 Task: Find connections with filter location Phillaur with filter topic #lawyeringwith filter profile language English with filter current company Fanatics, Inc. with filter school Maharashtra University of Health Sciences with filter industry Wind Electric Power Generation with filter service category Video Animation with filter keywords title Food Kitchen Worker
Action: Mouse moved to (483, 67)
Screenshot: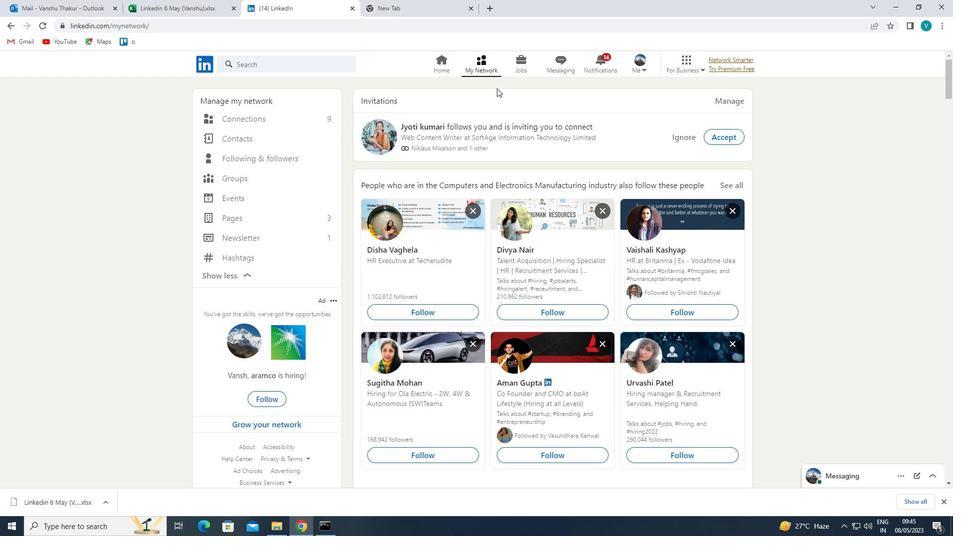 
Action: Mouse pressed left at (483, 67)
Screenshot: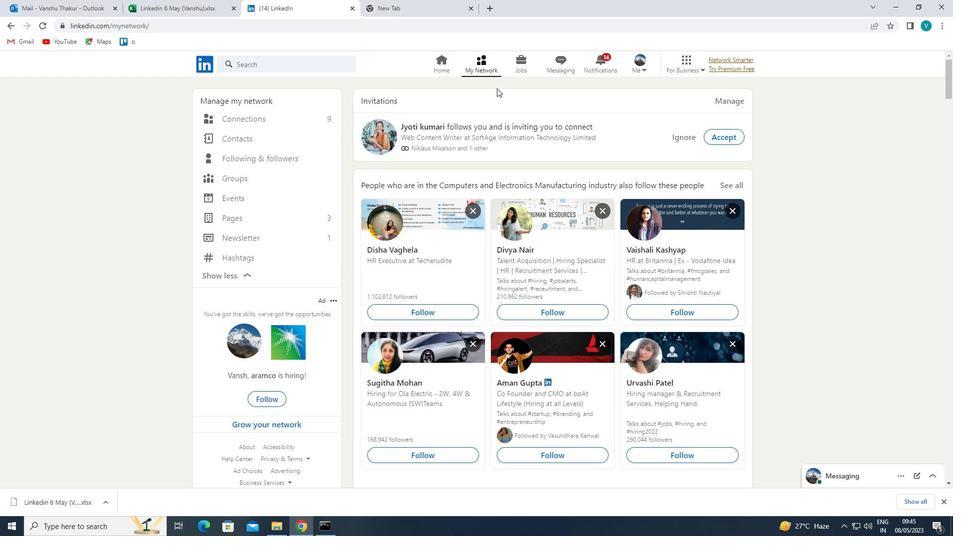 
Action: Mouse moved to (294, 120)
Screenshot: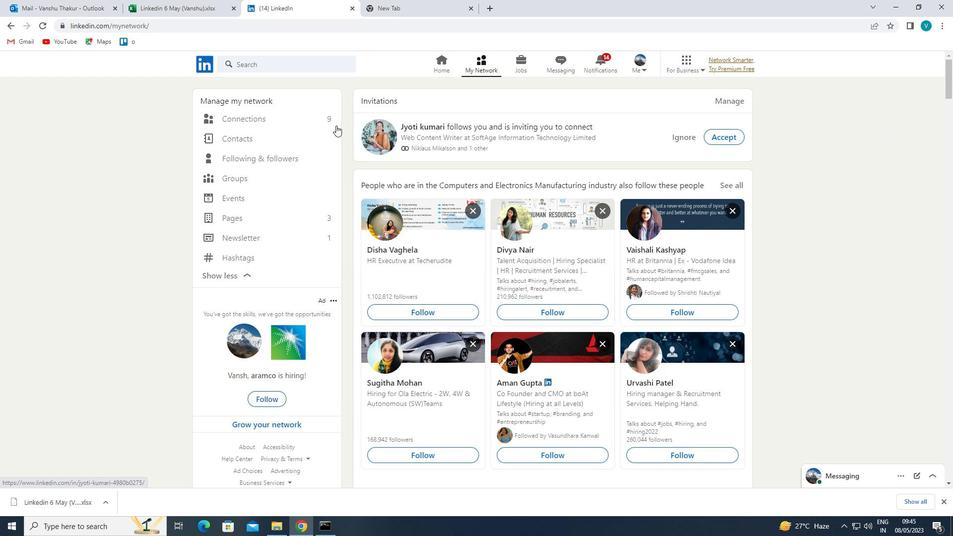 
Action: Mouse pressed left at (294, 120)
Screenshot: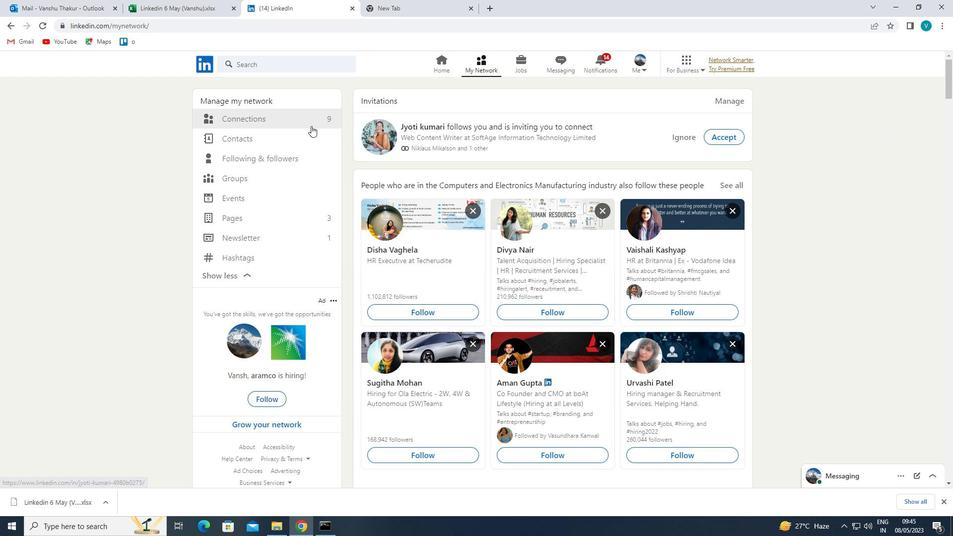 
Action: Mouse moved to (545, 120)
Screenshot: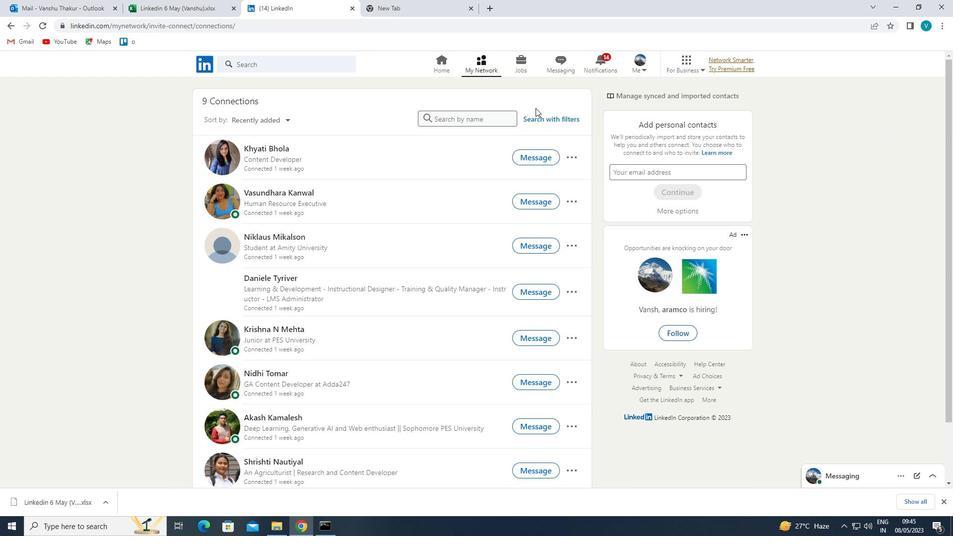 
Action: Mouse pressed left at (545, 120)
Screenshot: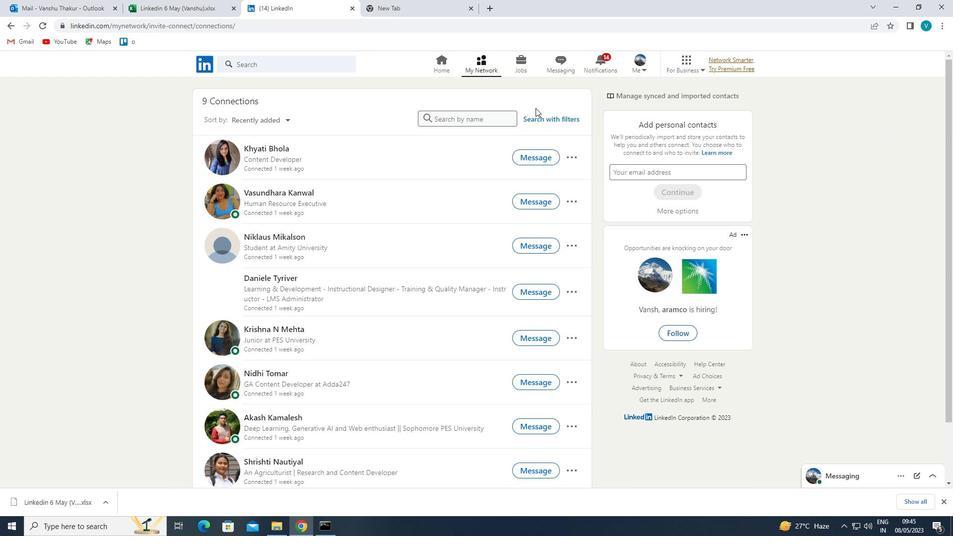 
Action: Mouse moved to (482, 91)
Screenshot: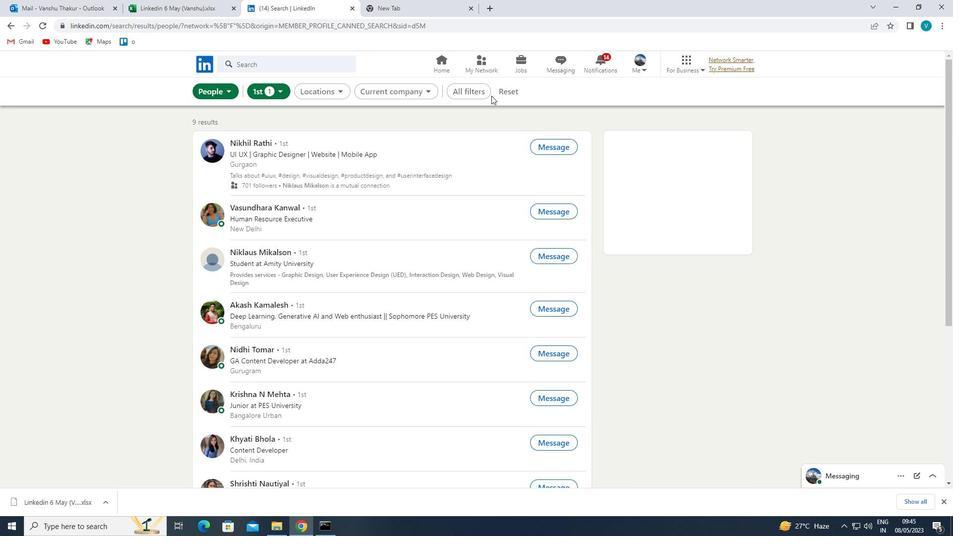 
Action: Mouse pressed left at (482, 91)
Screenshot: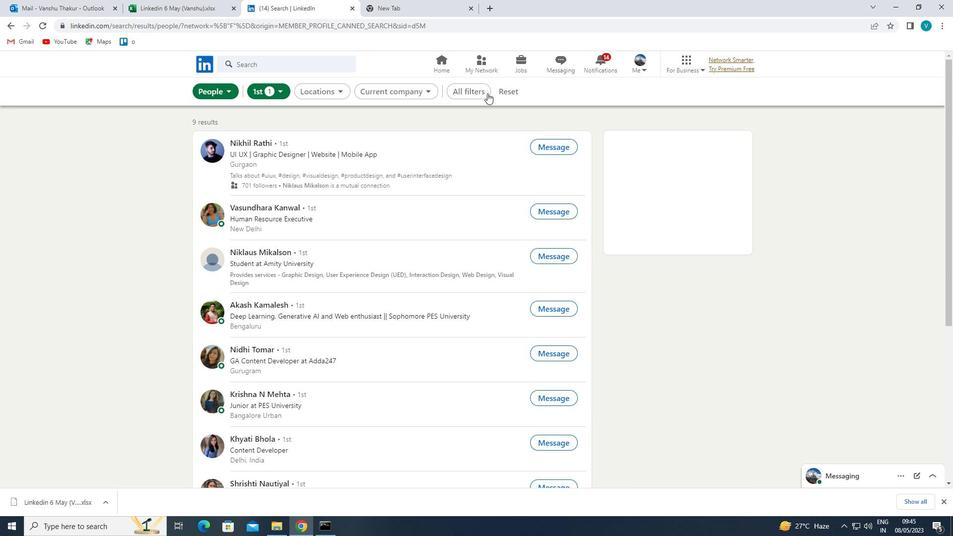 
Action: Mouse moved to (808, 198)
Screenshot: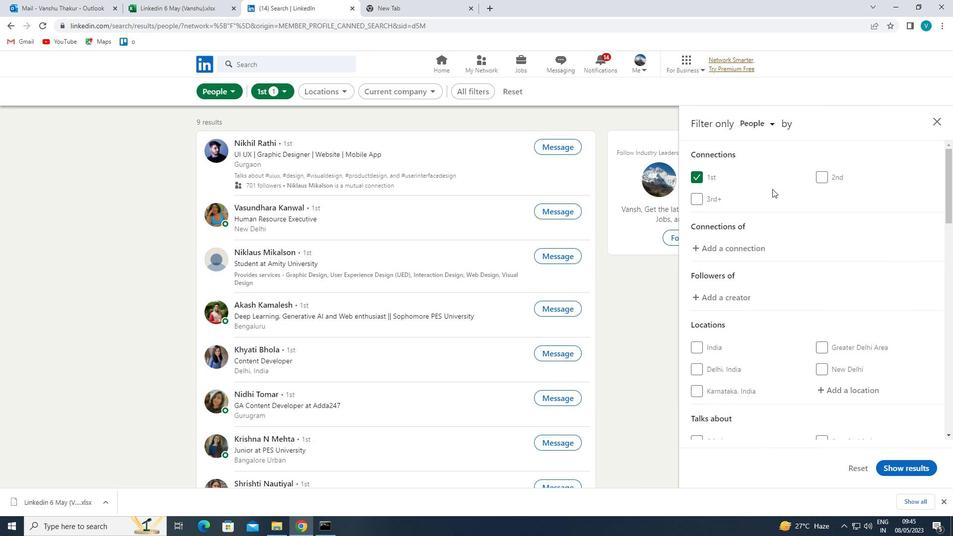 
Action: Mouse scrolled (808, 197) with delta (0, 0)
Screenshot: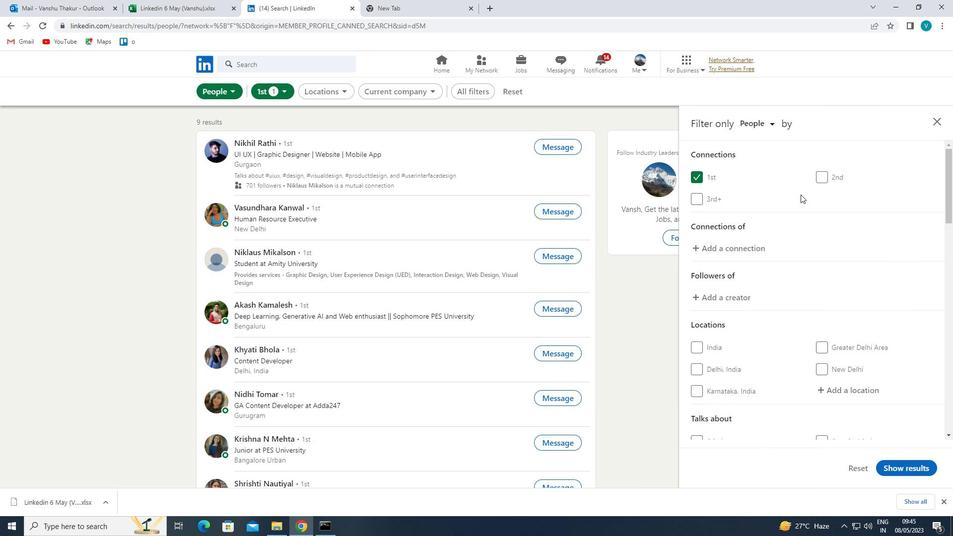 
Action: Mouse moved to (809, 198)
Screenshot: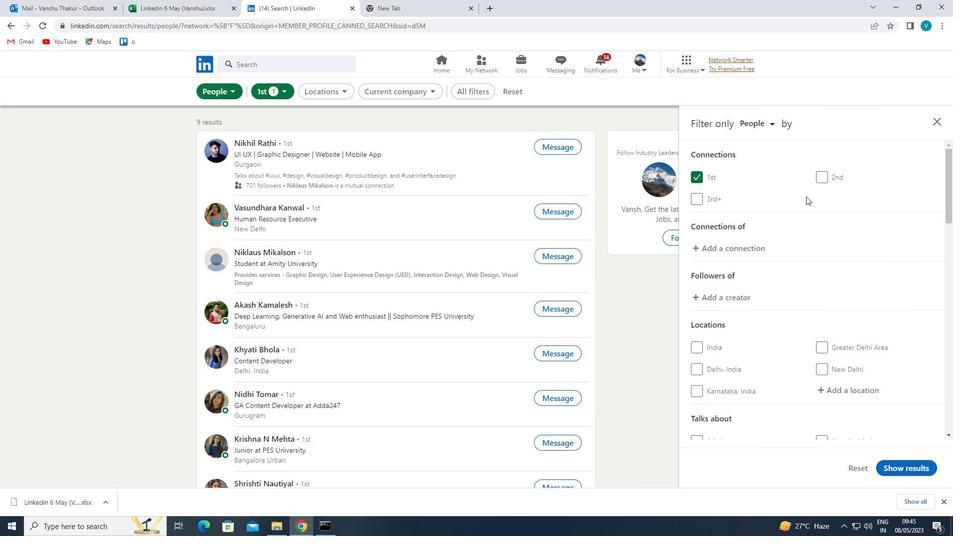 
Action: Mouse scrolled (809, 198) with delta (0, 0)
Screenshot: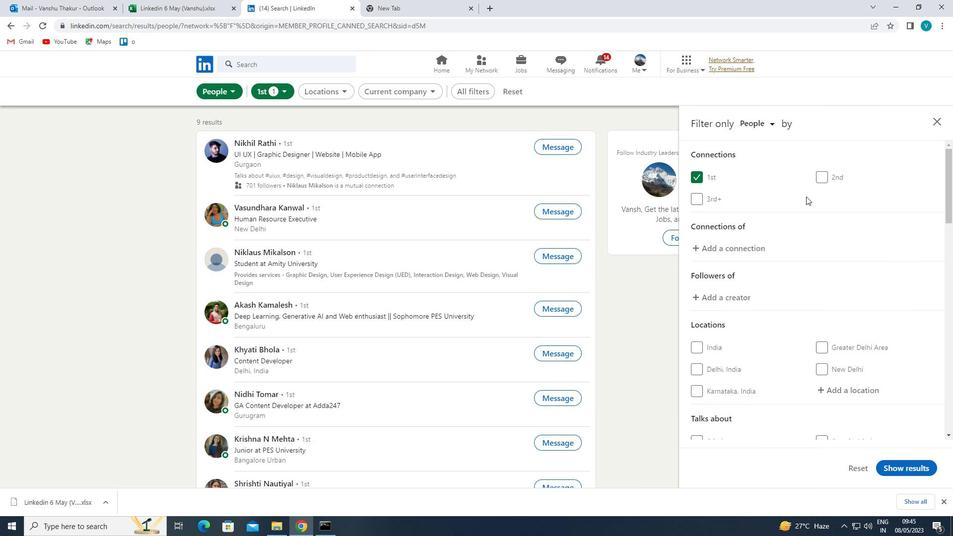 
Action: Mouse moved to (859, 284)
Screenshot: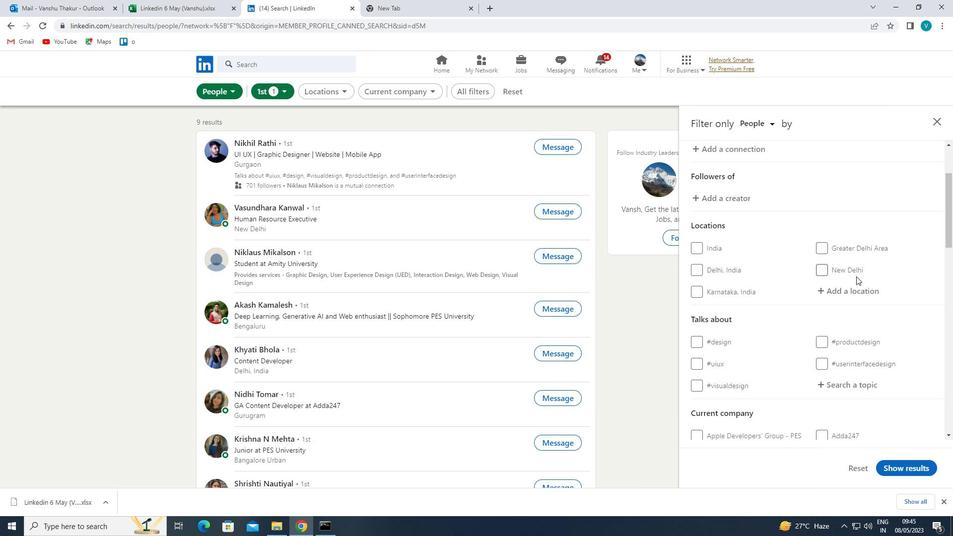 
Action: Mouse pressed left at (859, 284)
Screenshot: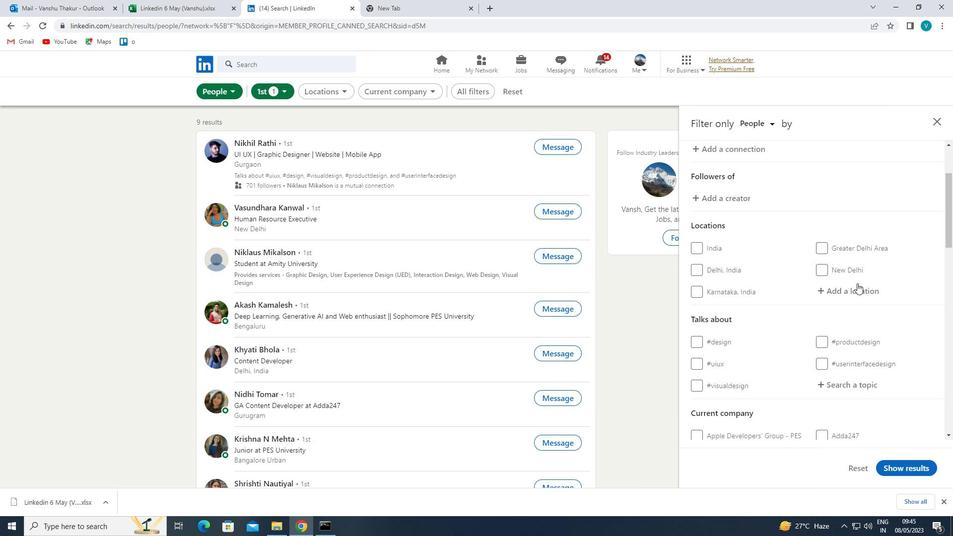 
Action: Mouse moved to (703, 307)
Screenshot: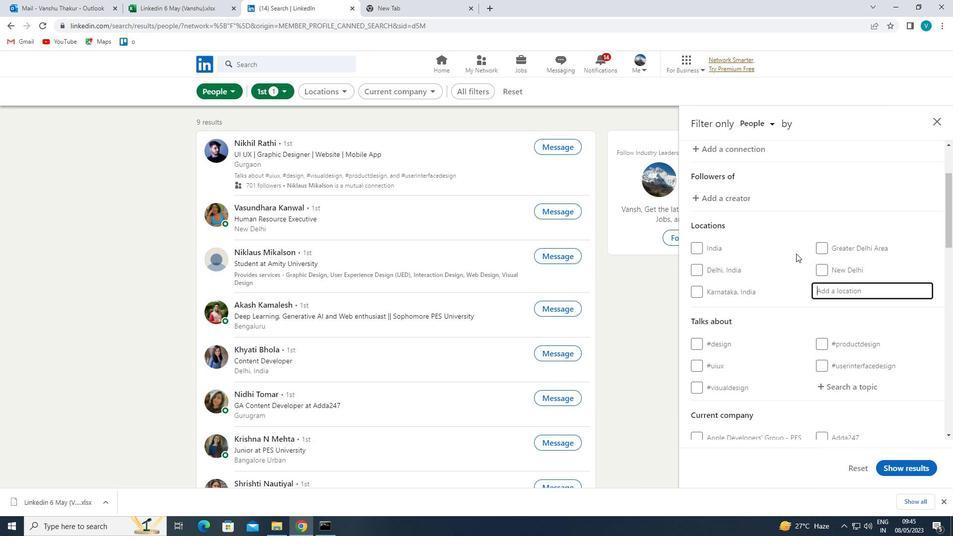 
Action: Key pressed <Key.shift>PHILLAUR
Screenshot: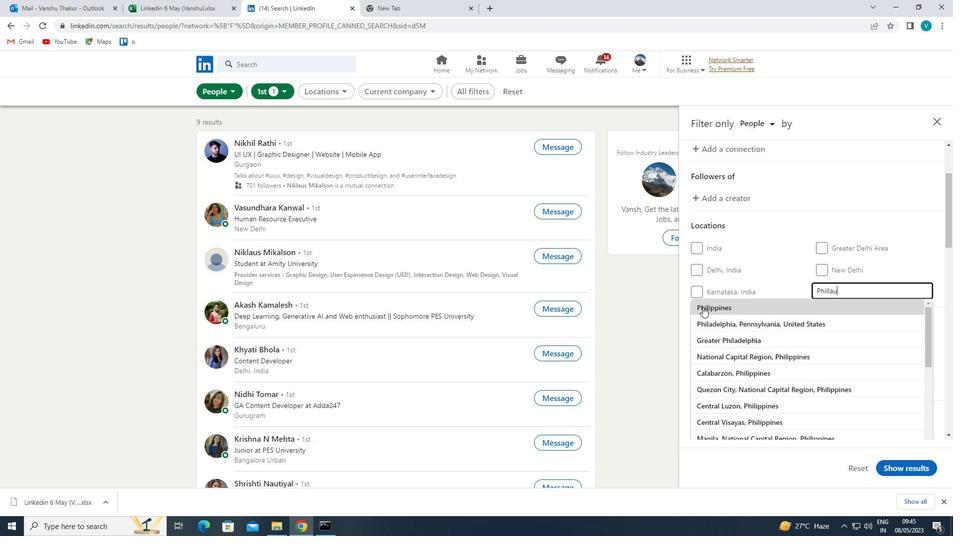 
Action: Mouse moved to (703, 309)
Screenshot: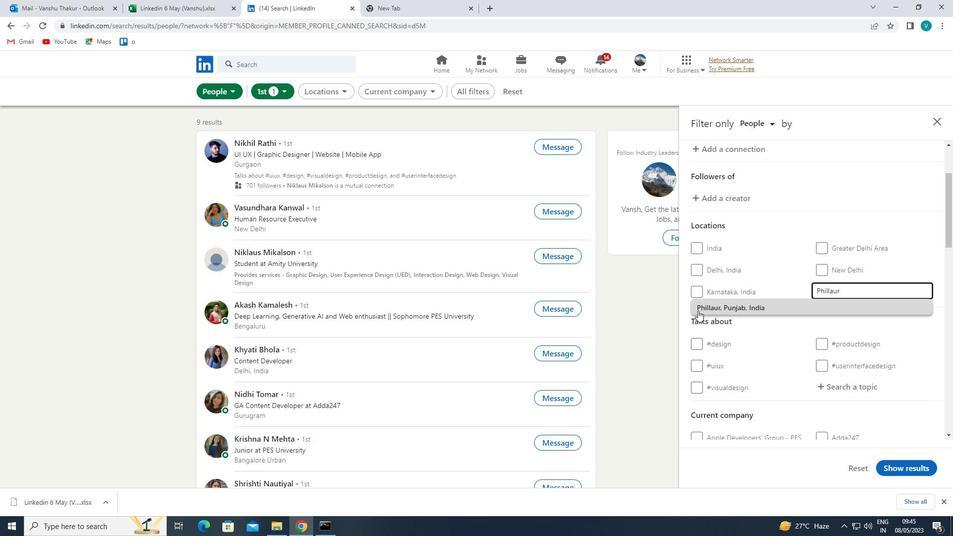 
Action: Mouse pressed left at (703, 309)
Screenshot: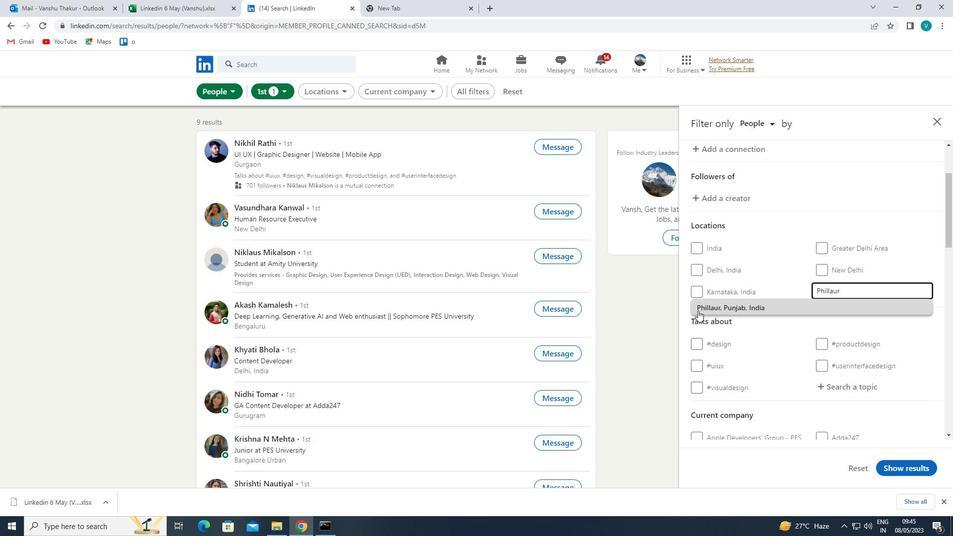 
Action: Mouse moved to (785, 358)
Screenshot: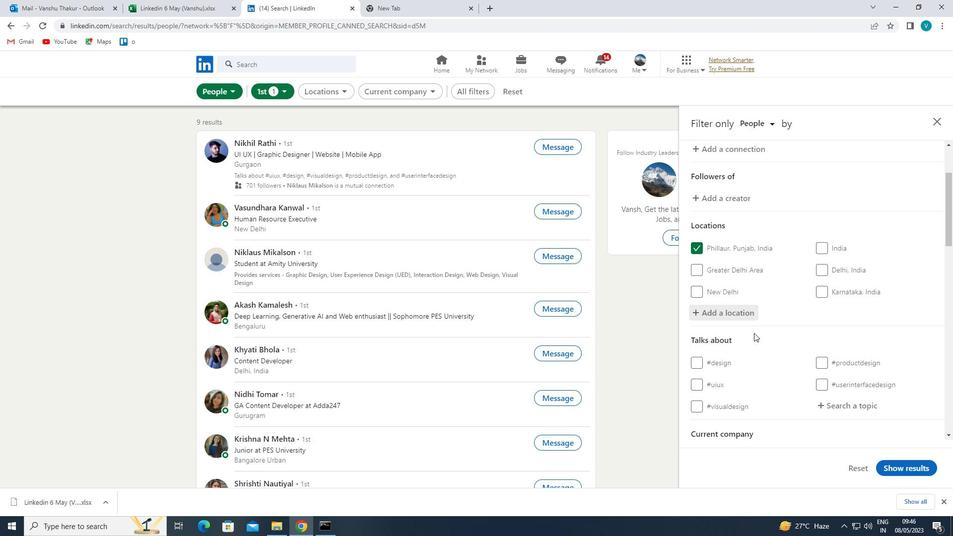 
Action: Mouse scrolled (785, 358) with delta (0, 0)
Screenshot: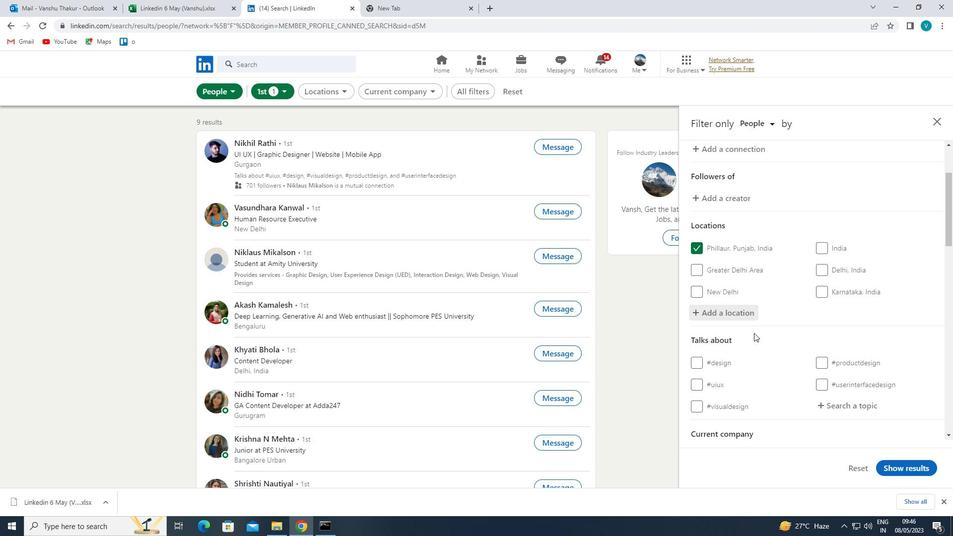 
Action: Mouse moved to (845, 346)
Screenshot: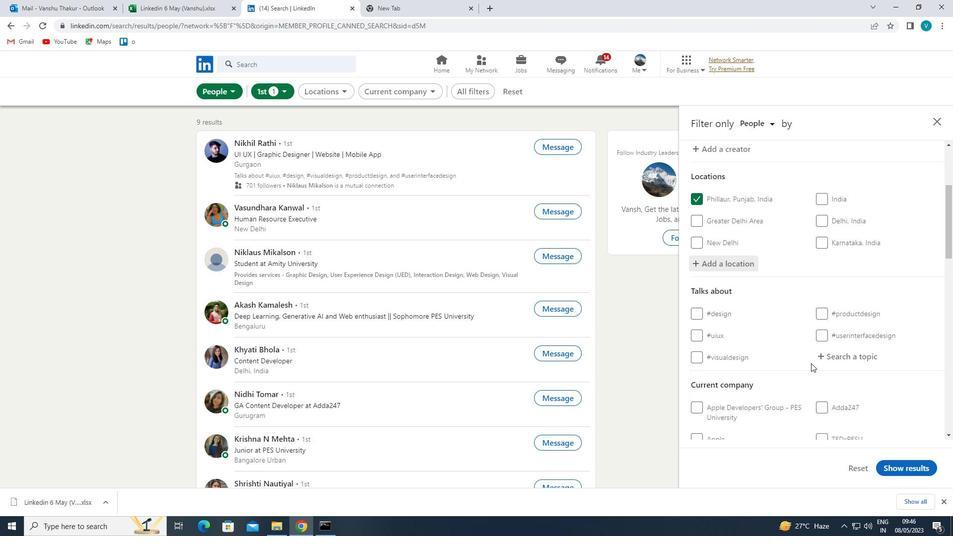 
Action: Mouse pressed left at (845, 346)
Screenshot: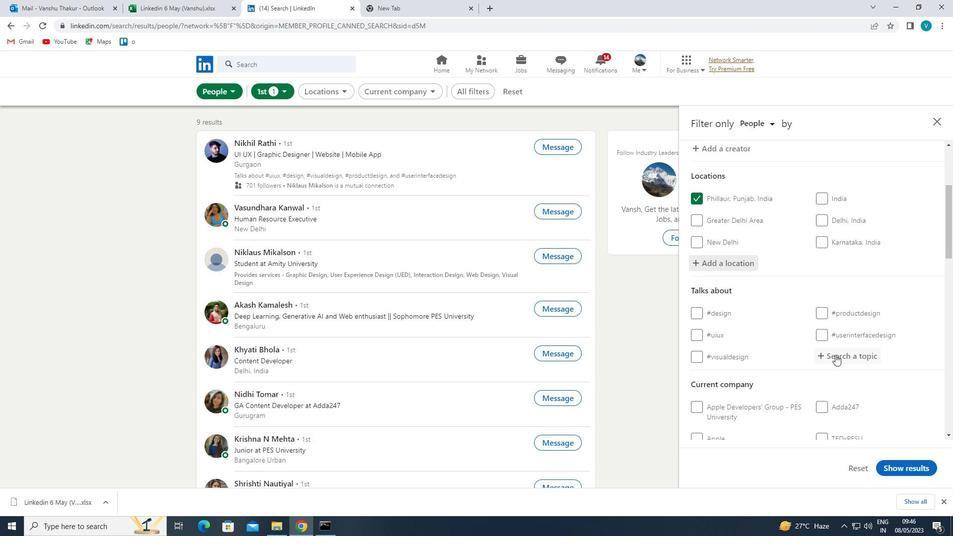 
Action: Mouse moved to (845, 350)
Screenshot: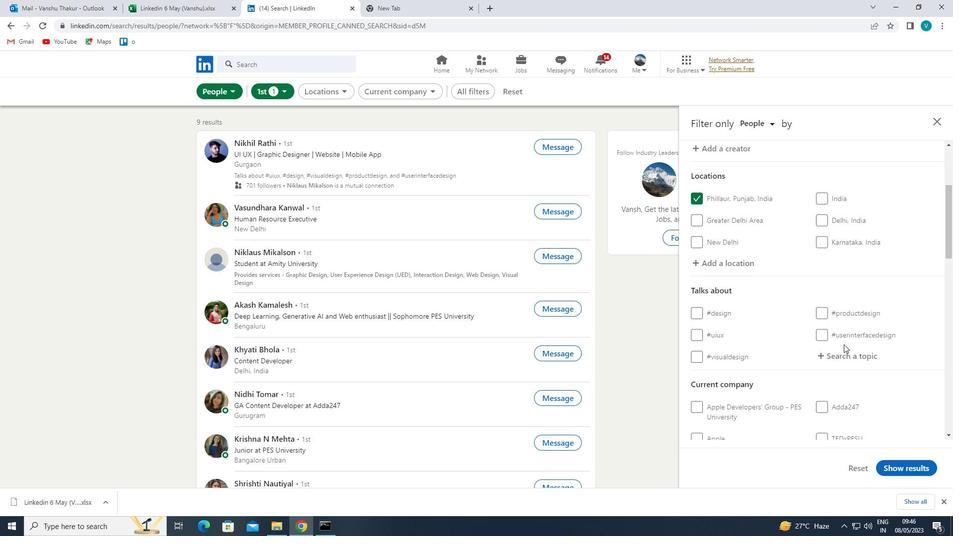 
Action: Mouse pressed left at (845, 350)
Screenshot: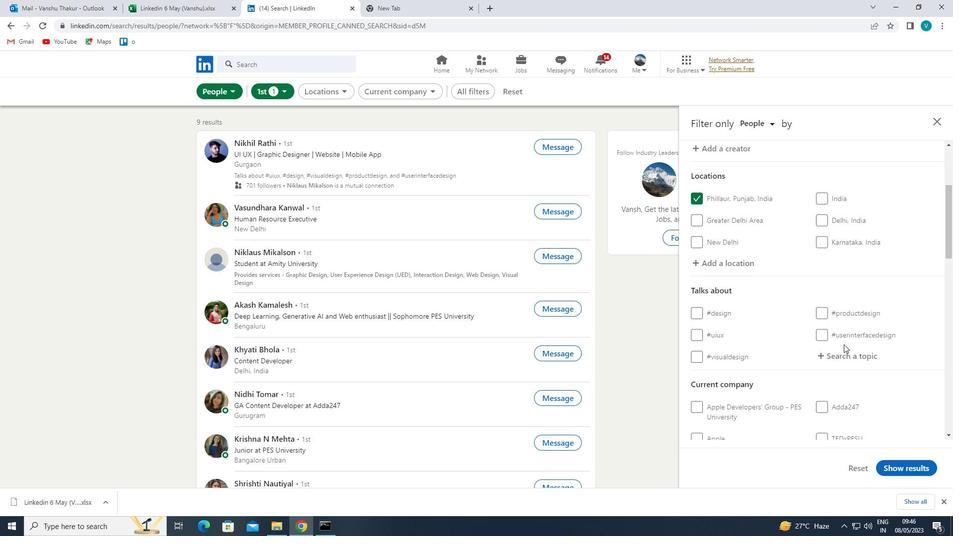 
Action: Mouse moved to (791, 323)
Screenshot: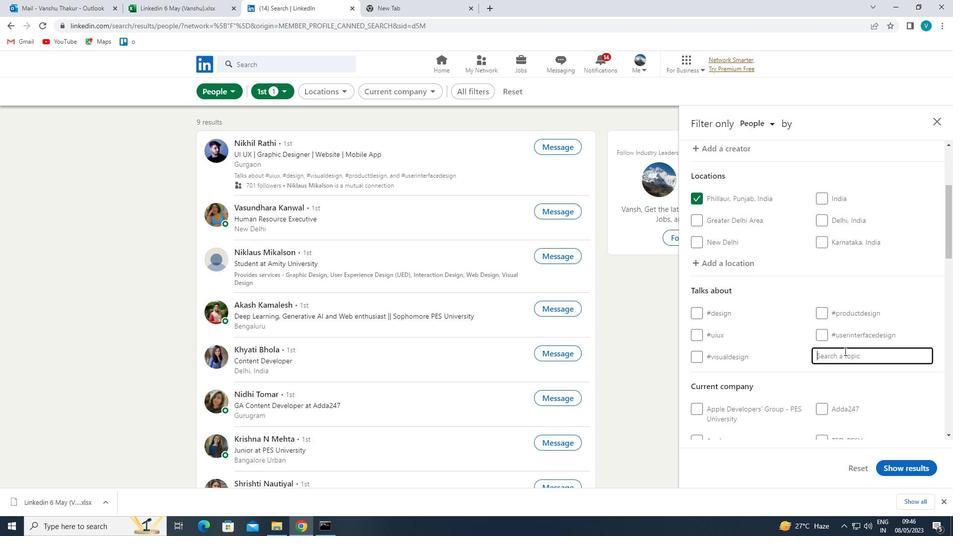
Action: Key pressed LAWYER
Screenshot: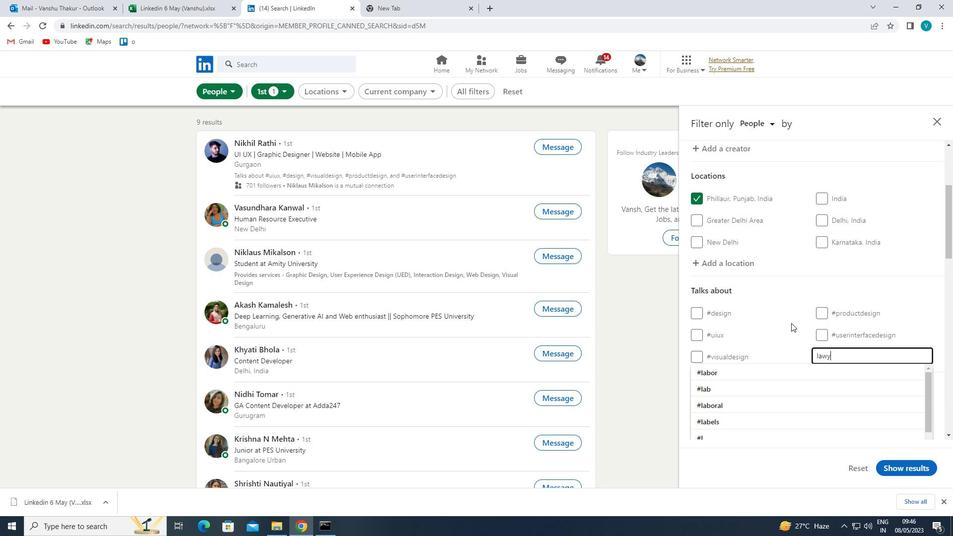 
Action: Mouse moved to (786, 323)
Screenshot: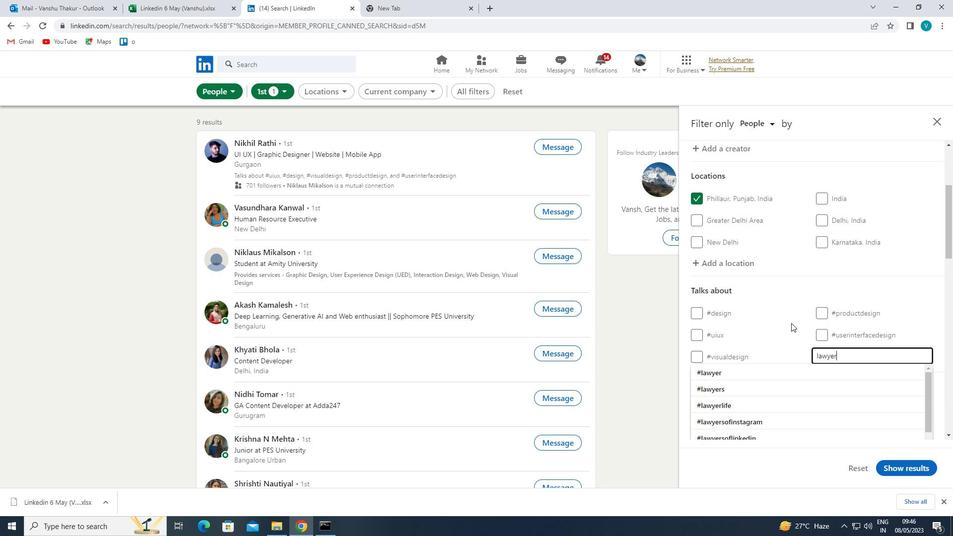 
Action: Key pressed ING
Screenshot: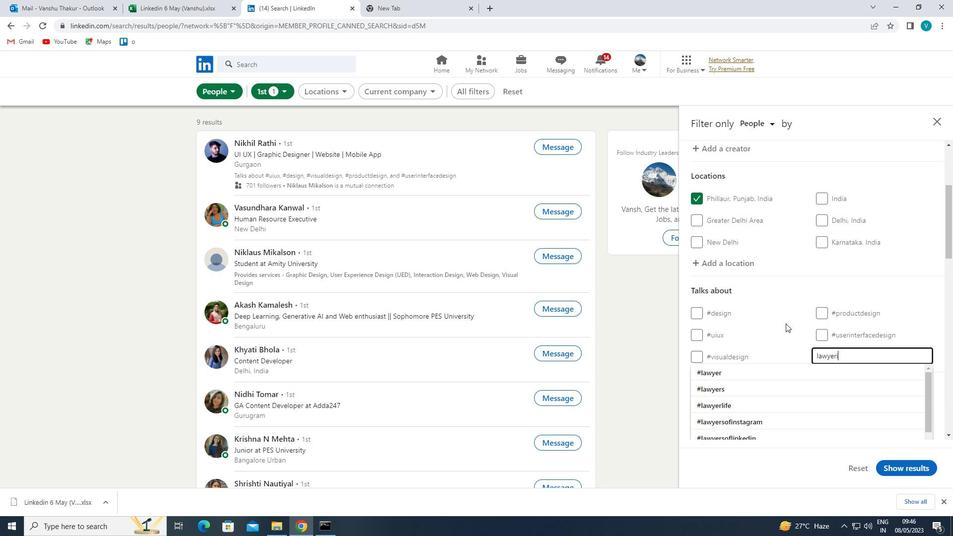 
Action: Mouse moved to (781, 368)
Screenshot: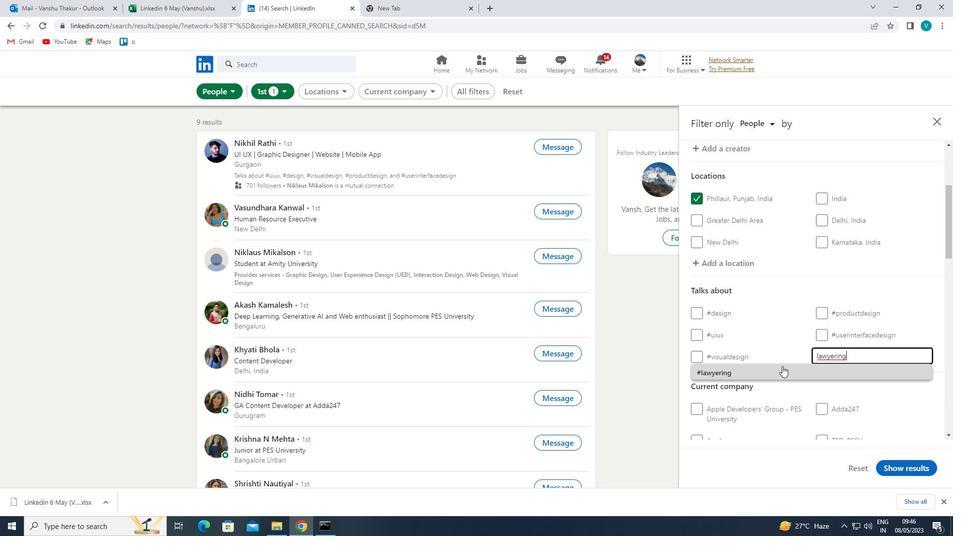 
Action: Mouse pressed left at (781, 368)
Screenshot: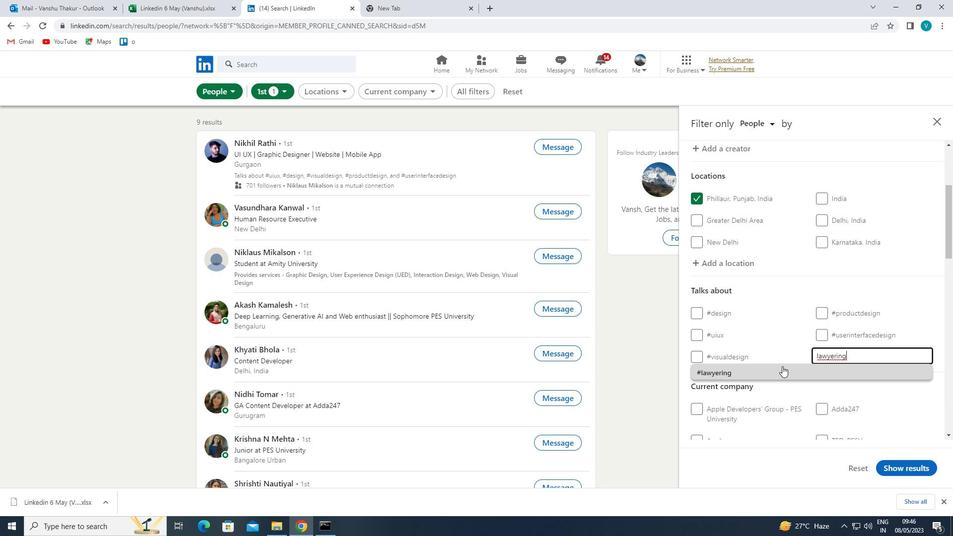 
Action: Mouse moved to (794, 374)
Screenshot: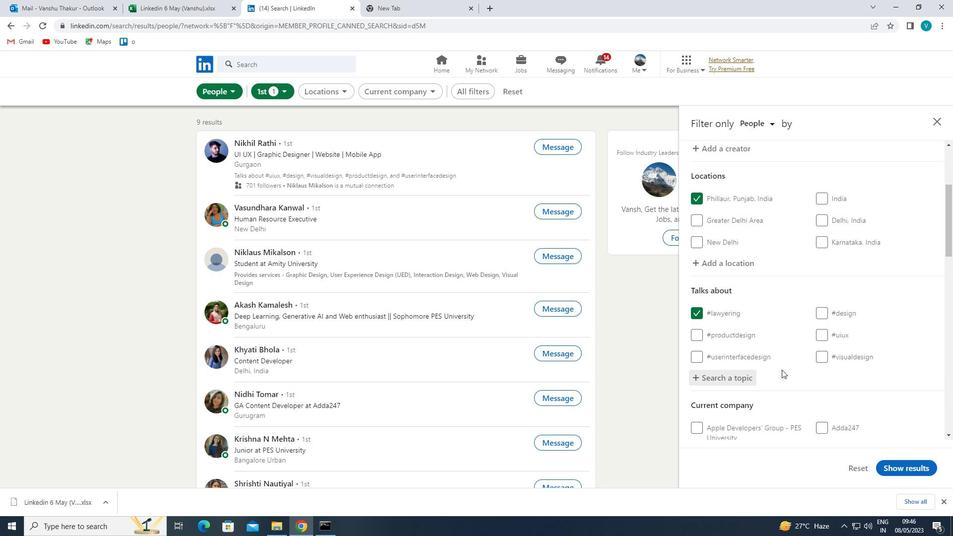 
Action: Mouse scrolled (794, 373) with delta (0, 0)
Screenshot: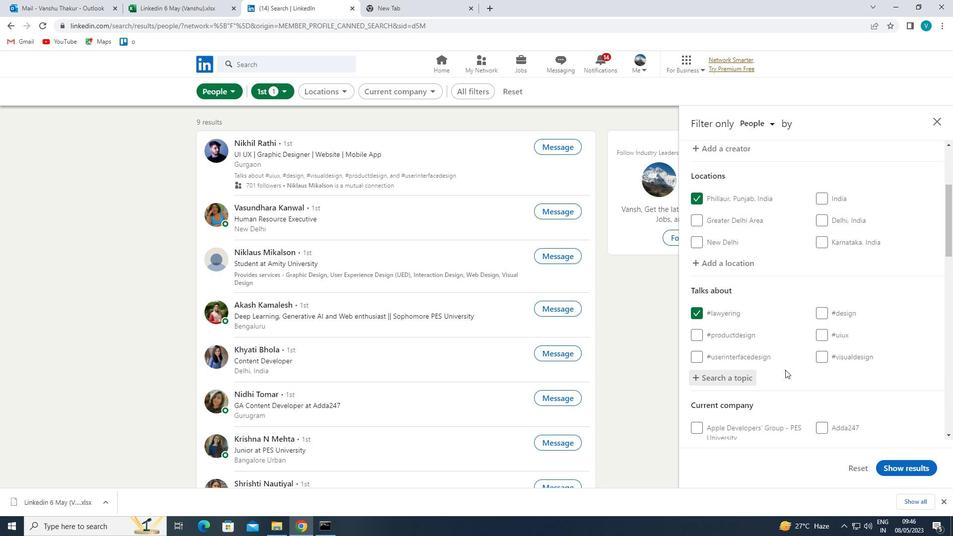 
Action: Mouse moved to (794, 375)
Screenshot: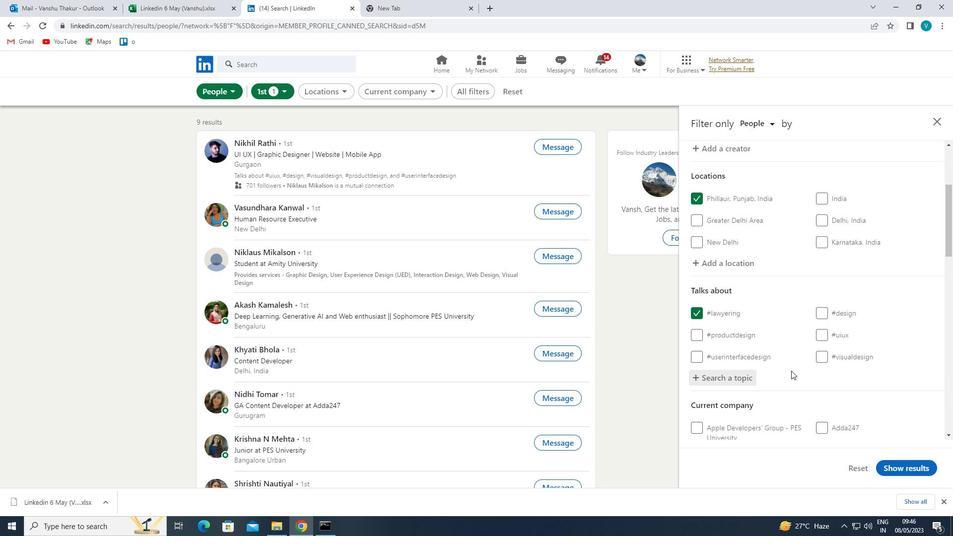 
Action: Mouse scrolled (794, 375) with delta (0, 0)
Screenshot: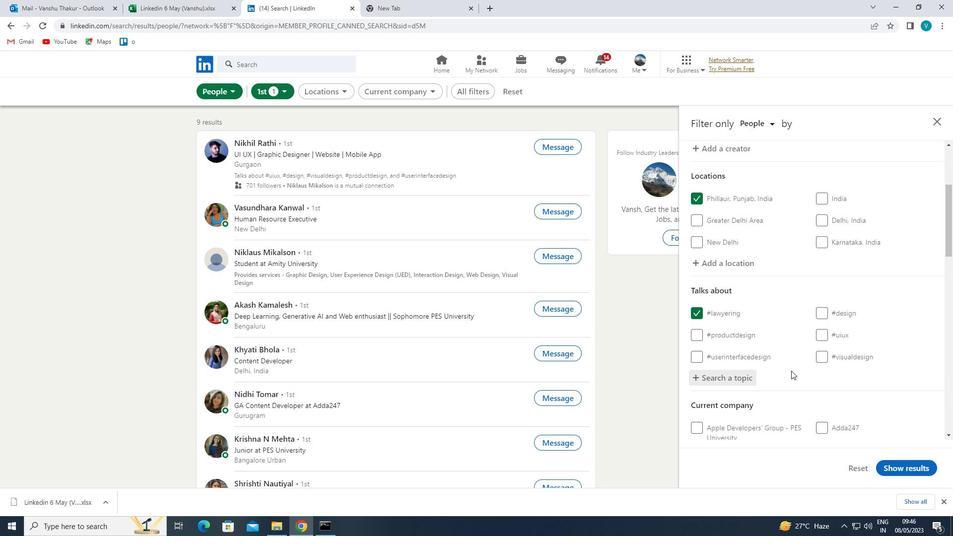 
Action: Mouse moved to (790, 376)
Screenshot: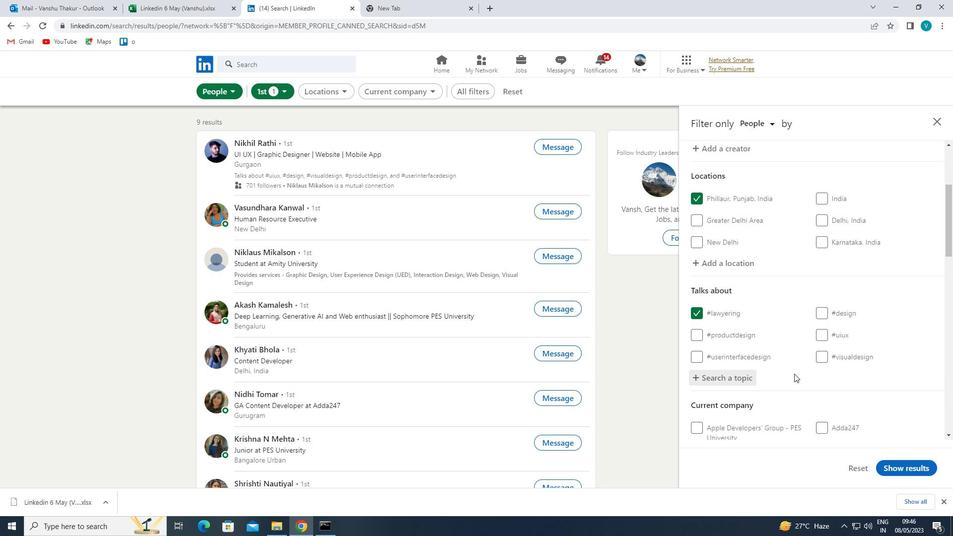 
Action: Mouse scrolled (790, 375) with delta (0, 0)
Screenshot: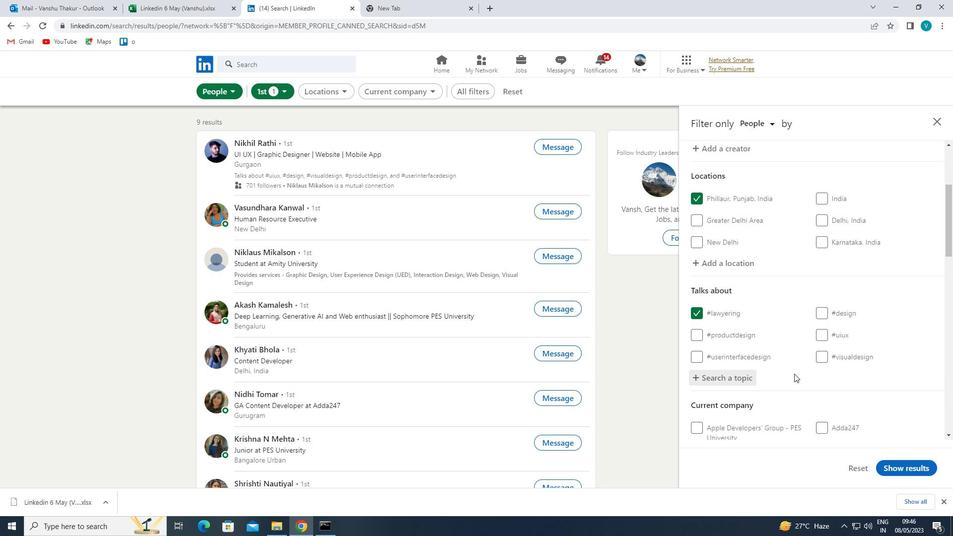 
Action: Mouse moved to (777, 377)
Screenshot: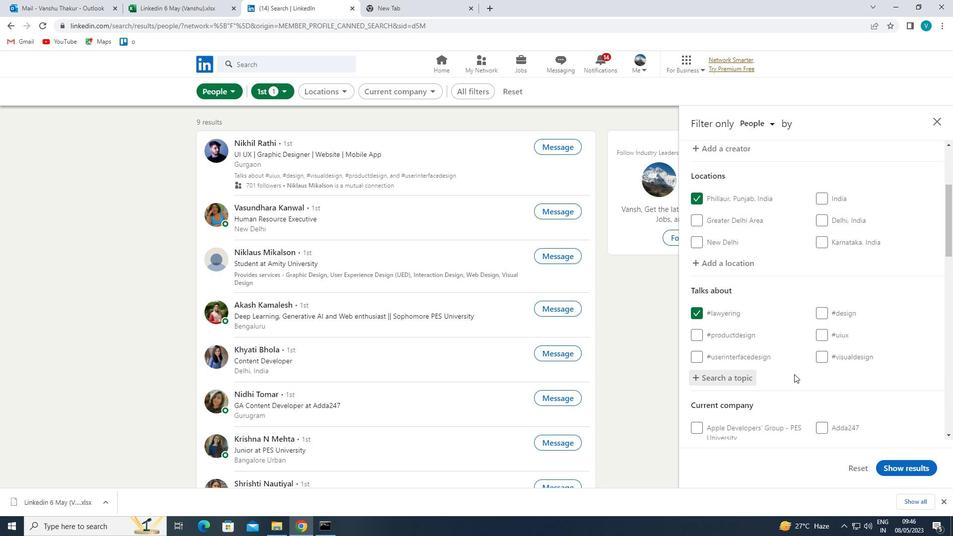 
Action: Mouse scrolled (777, 377) with delta (0, 0)
Screenshot: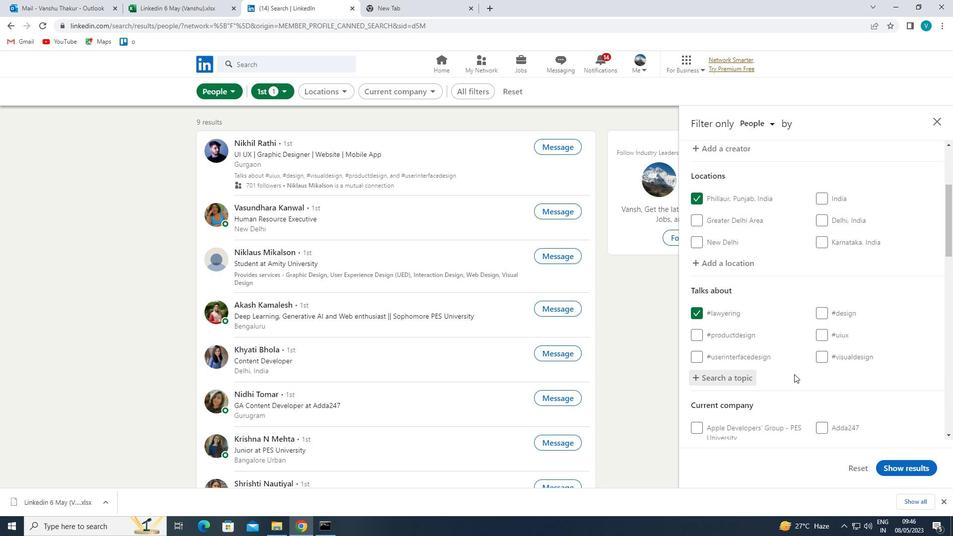 
Action: Mouse moved to (767, 378)
Screenshot: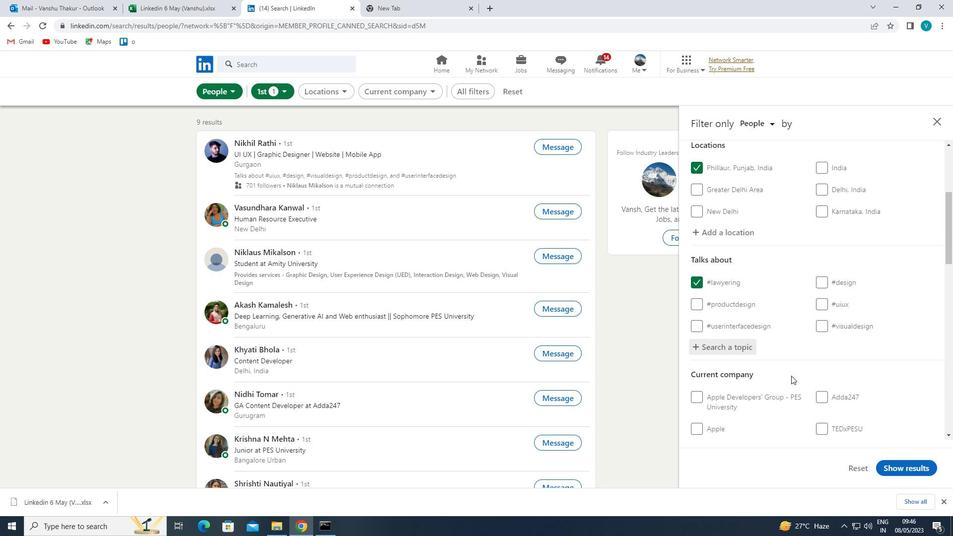 
Action: Mouse scrolled (767, 378) with delta (0, 0)
Screenshot: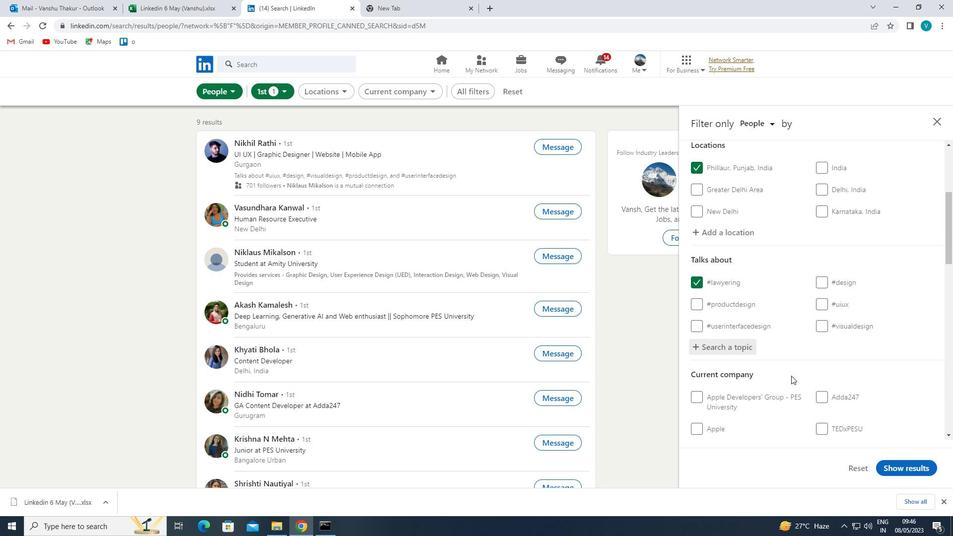 
Action: Mouse moved to (762, 378)
Screenshot: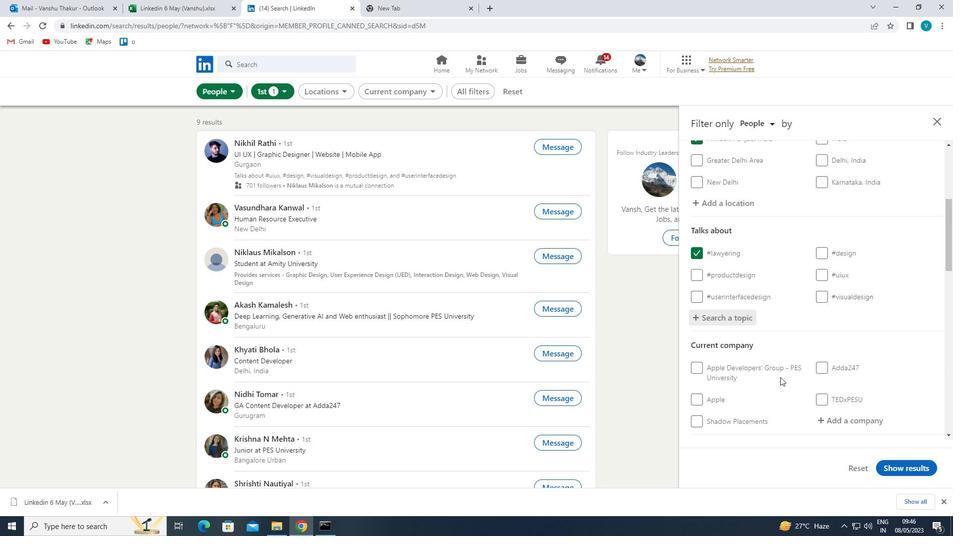 
Action: Mouse scrolled (762, 378) with delta (0, 0)
Screenshot: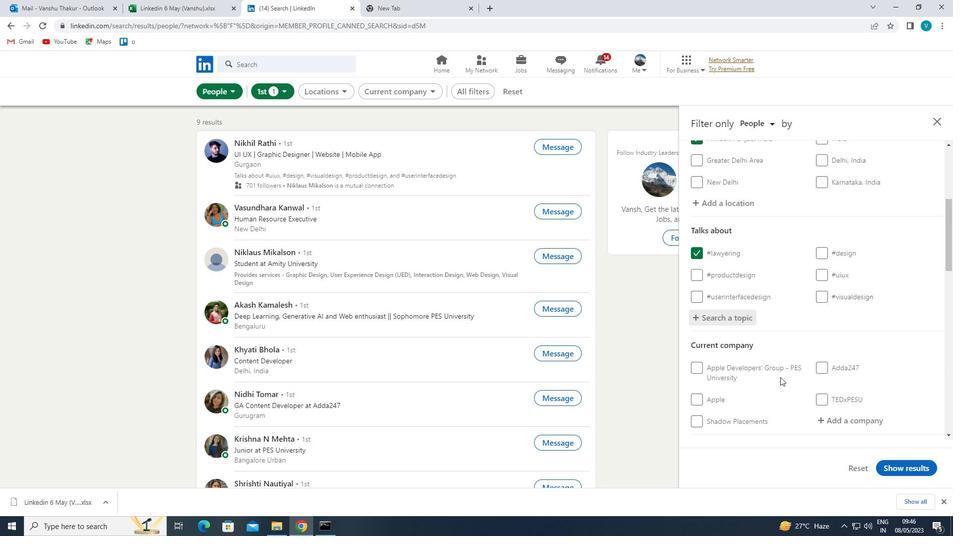 
Action: Mouse moved to (757, 376)
Screenshot: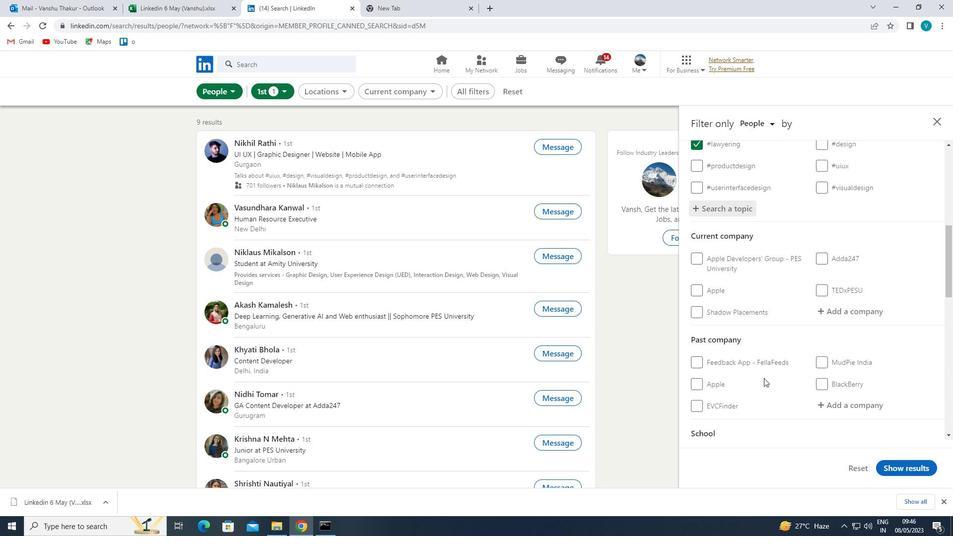 
Action: Mouse scrolled (757, 375) with delta (0, 0)
Screenshot: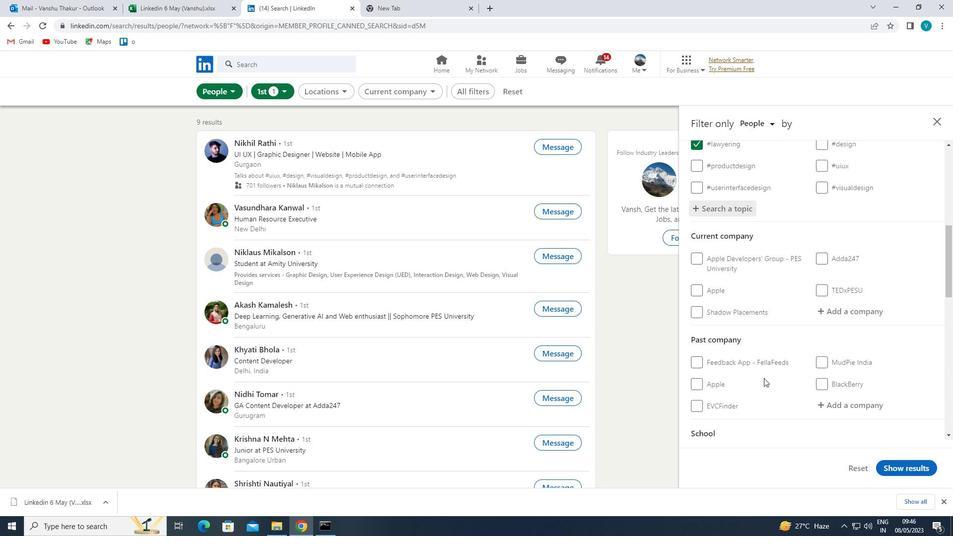 
Action: Mouse scrolled (757, 375) with delta (0, 0)
Screenshot: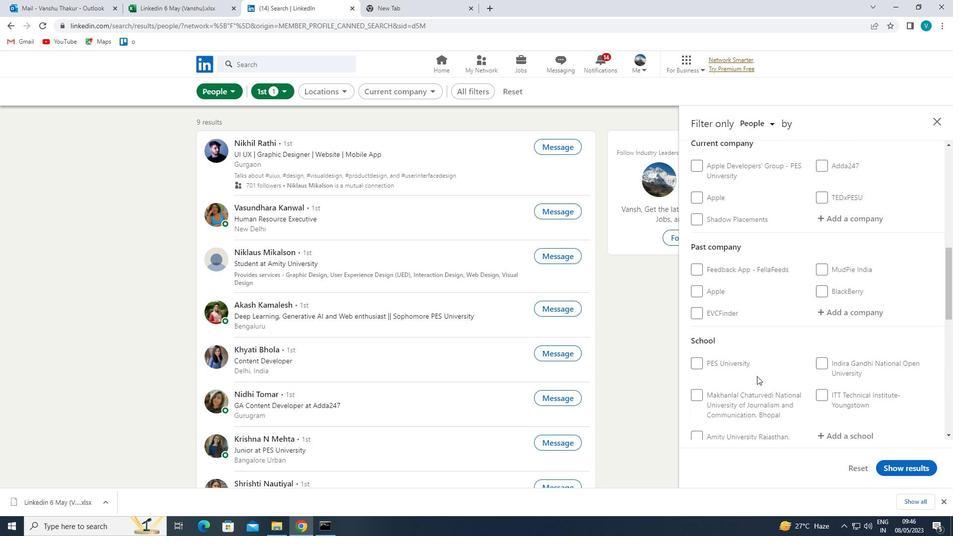 
Action: Mouse moved to (757, 376)
Screenshot: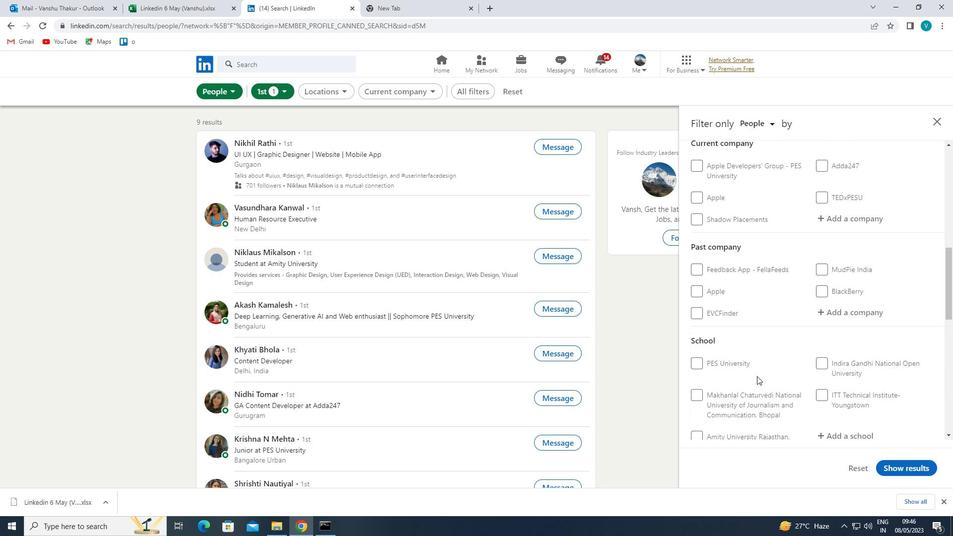 
Action: Mouse scrolled (757, 375) with delta (0, 0)
Screenshot: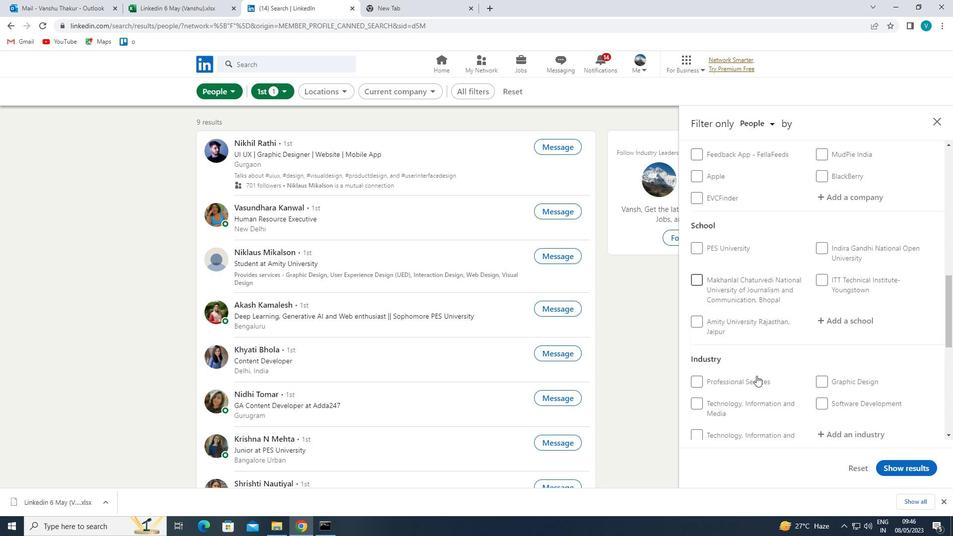 
Action: Mouse scrolled (757, 375) with delta (0, 0)
Screenshot: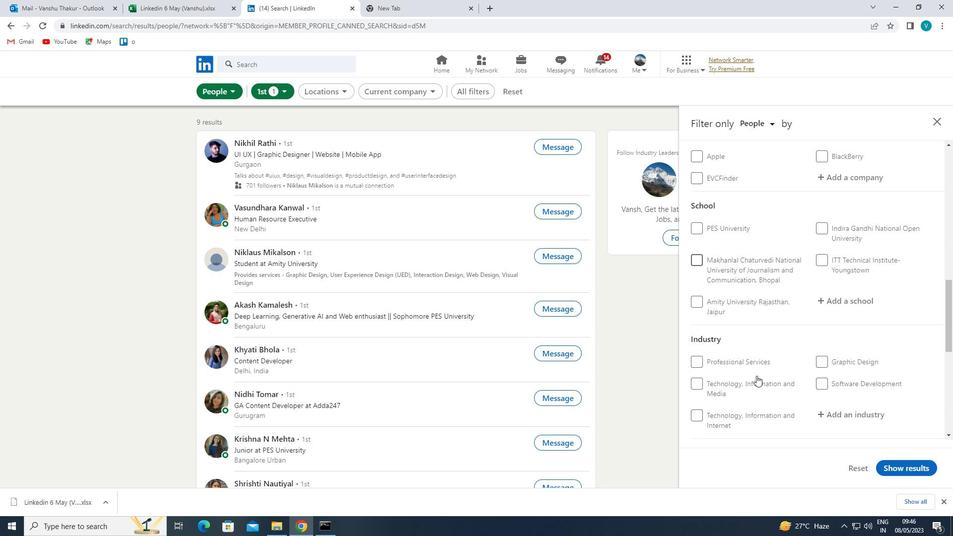 
Action: Mouse moved to (698, 378)
Screenshot: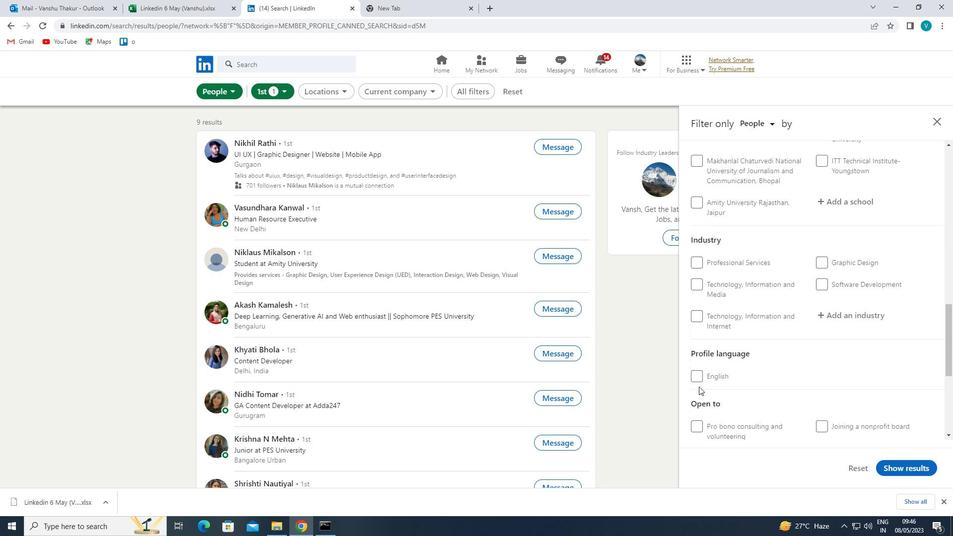 
Action: Mouse pressed left at (698, 378)
Screenshot: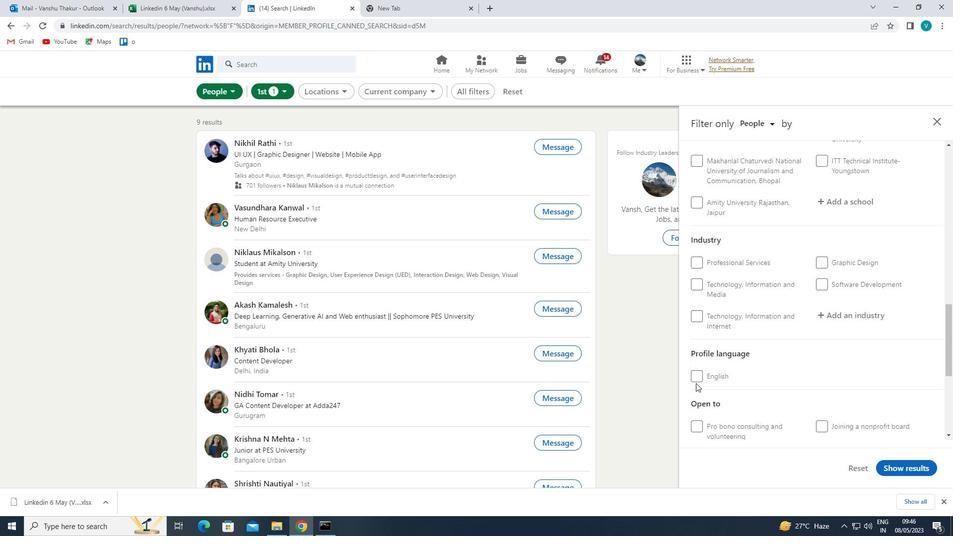 
Action: Mouse moved to (772, 372)
Screenshot: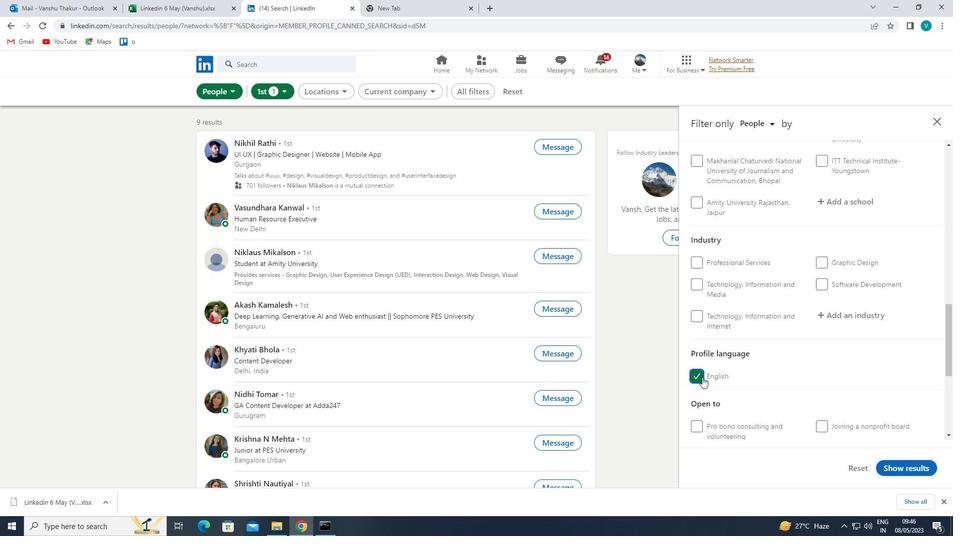 
Action: Mouse scrolled (772, 373) with delta (0, 0)
Screenshot: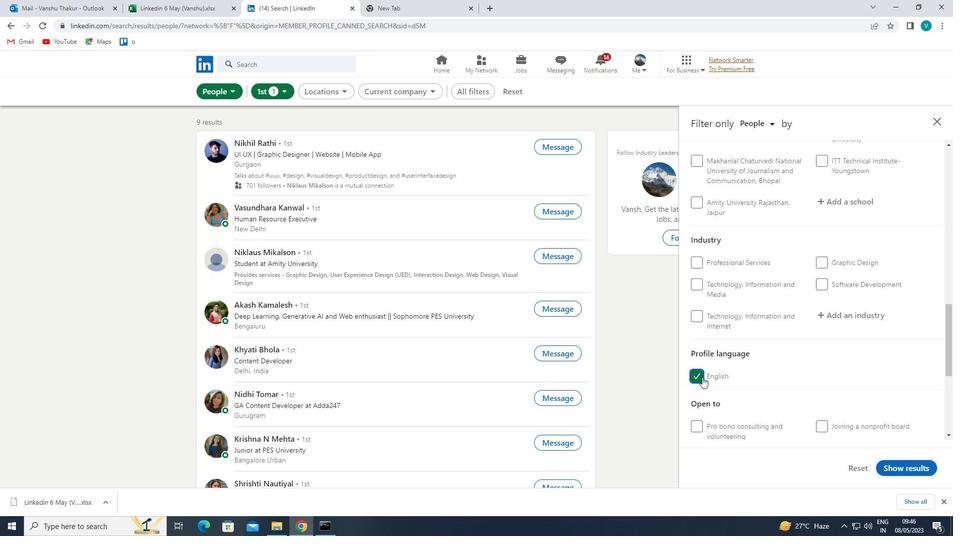 
Action: Mouse moved to (780, 372)
Screenshot: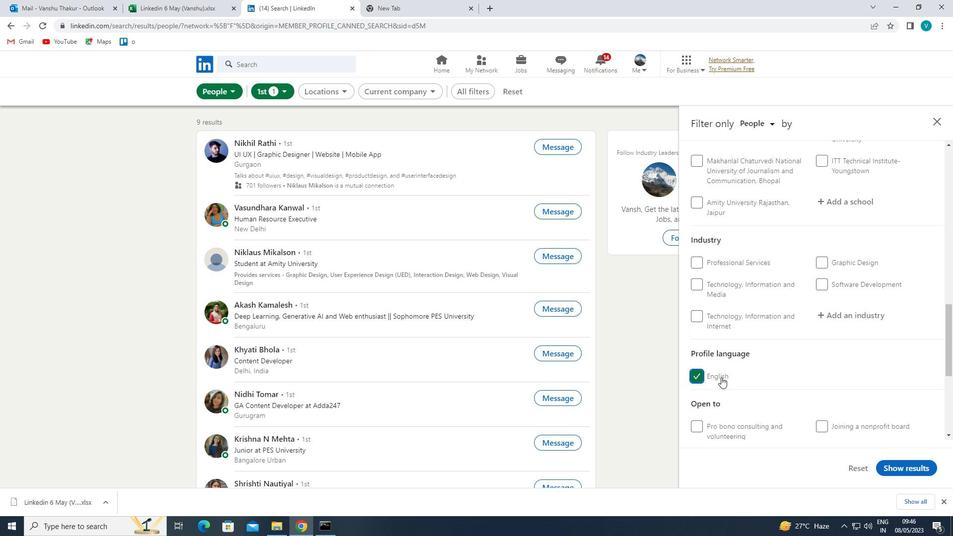 
Action: Mouse scrolled (780, 373) with delta (0, 0)
Screenshot: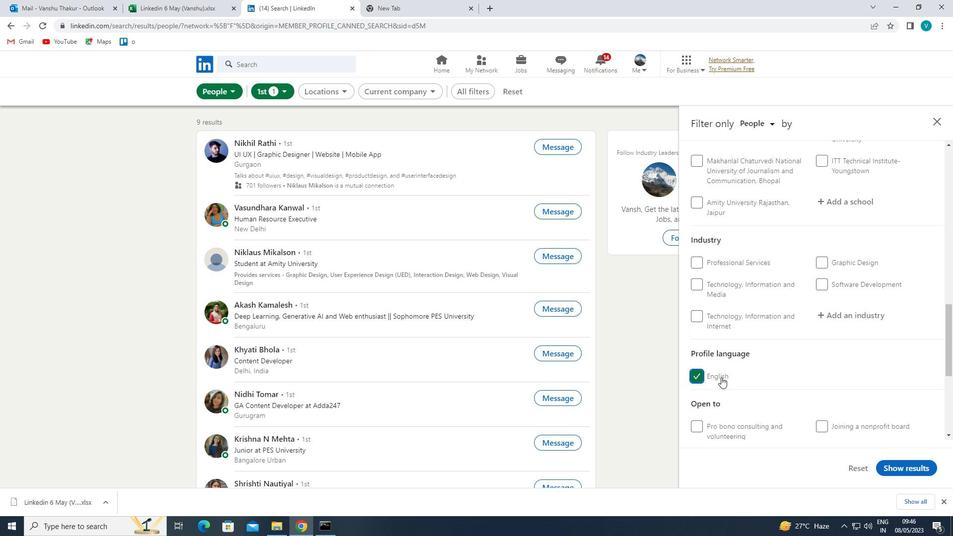 
Action: Mouse moved to (783, 372)
Screenshot: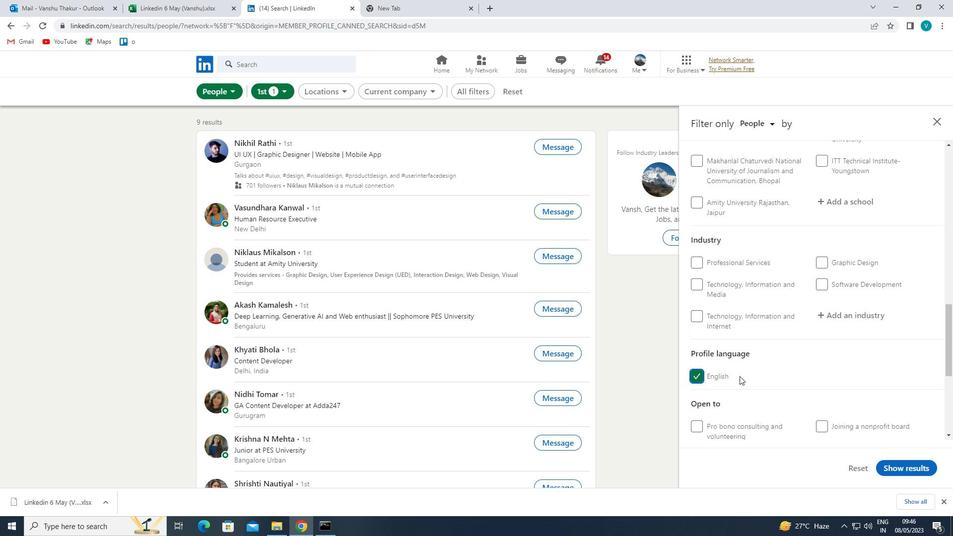 
Action: Mouse scrolled (783, 372) with delta (0, 0)
Screenshot: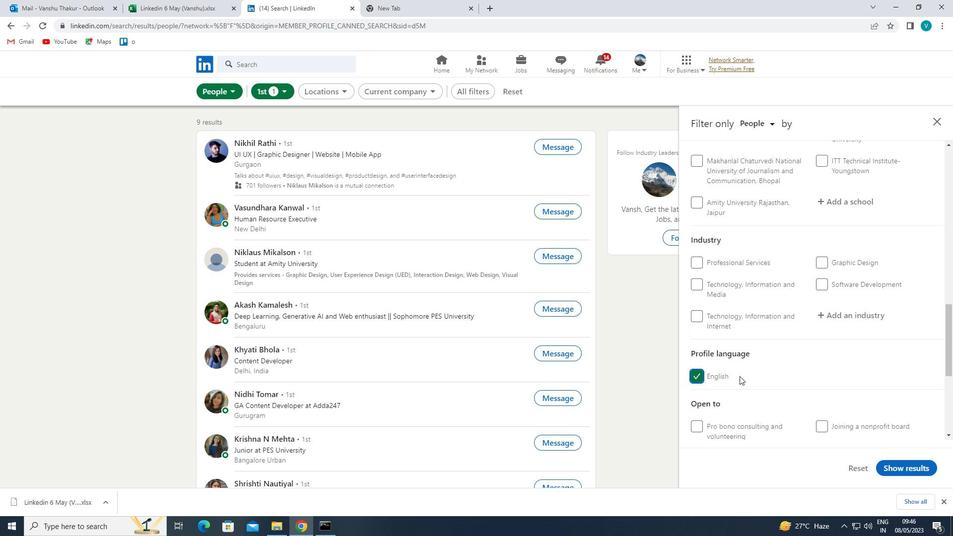 
Action: Mouse moved to (785, 372)
Screenshot: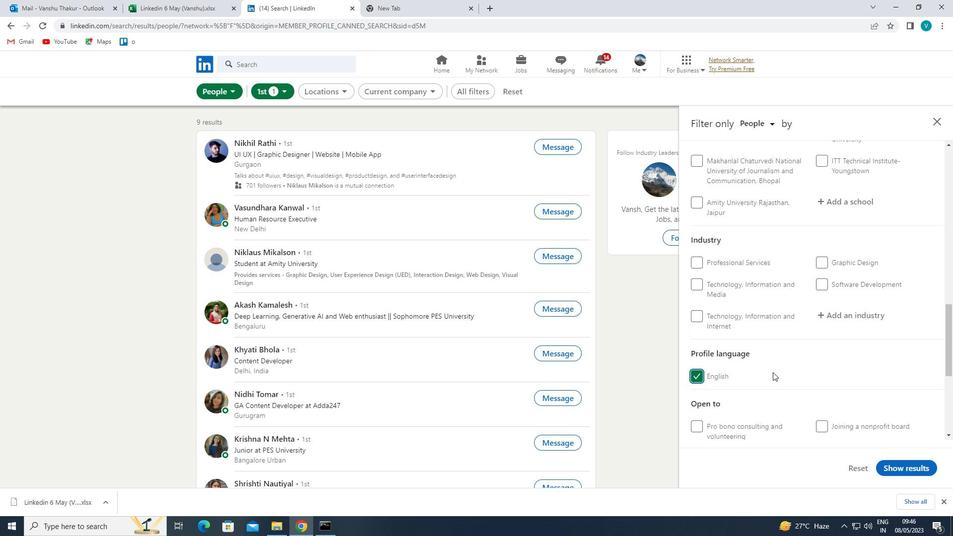 
Action: Mouse scrolled (785, 372) with delta (0, 0)
Screenshot: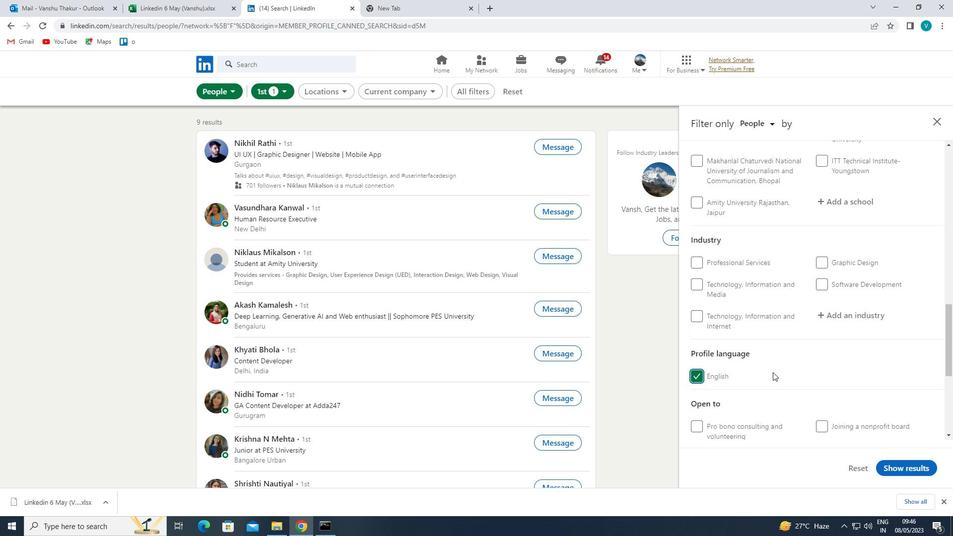 
Action: Mouse moved to (785, 372)
Screenshot: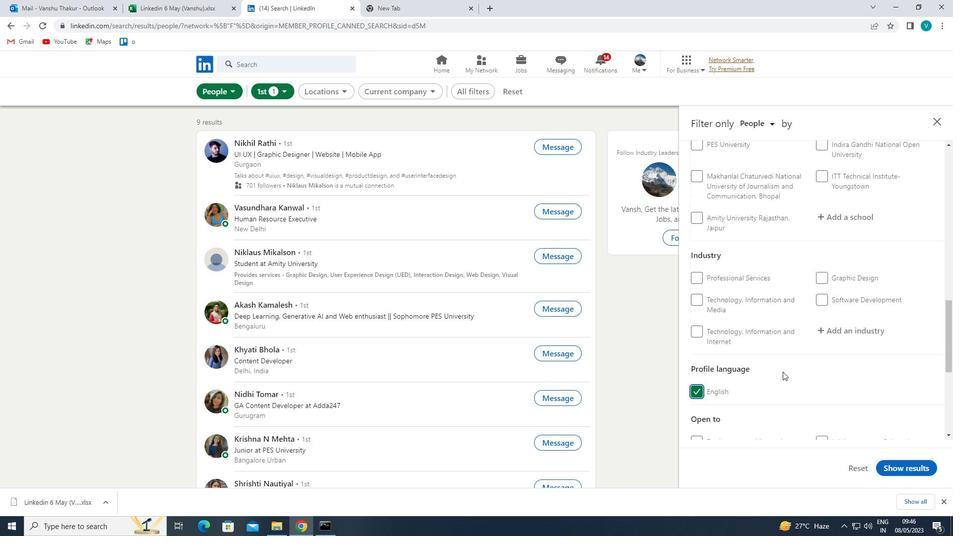 
Action: Mouse scrolled (785, 372) with delta (0, 0)
Screenshot: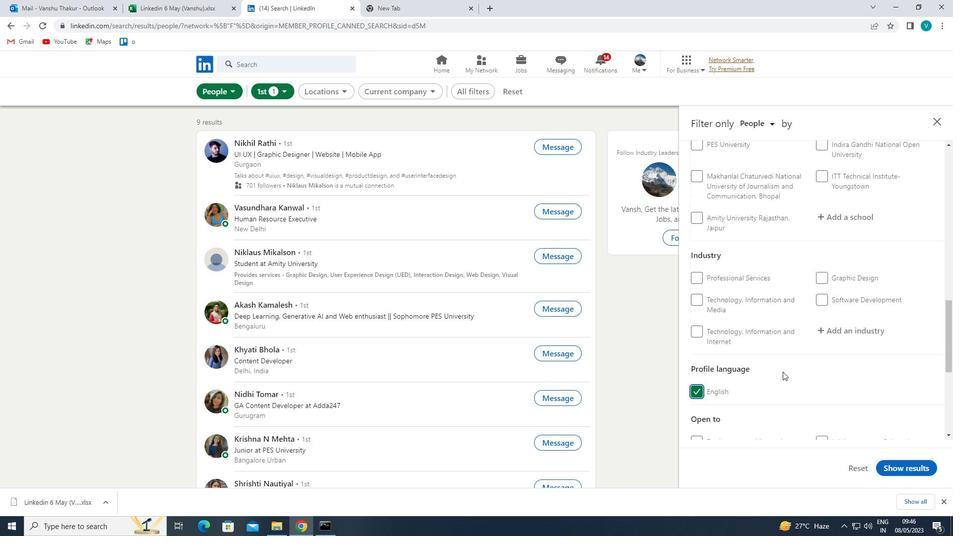 
Action: Mouse moved to (786, 372)
Screenshot: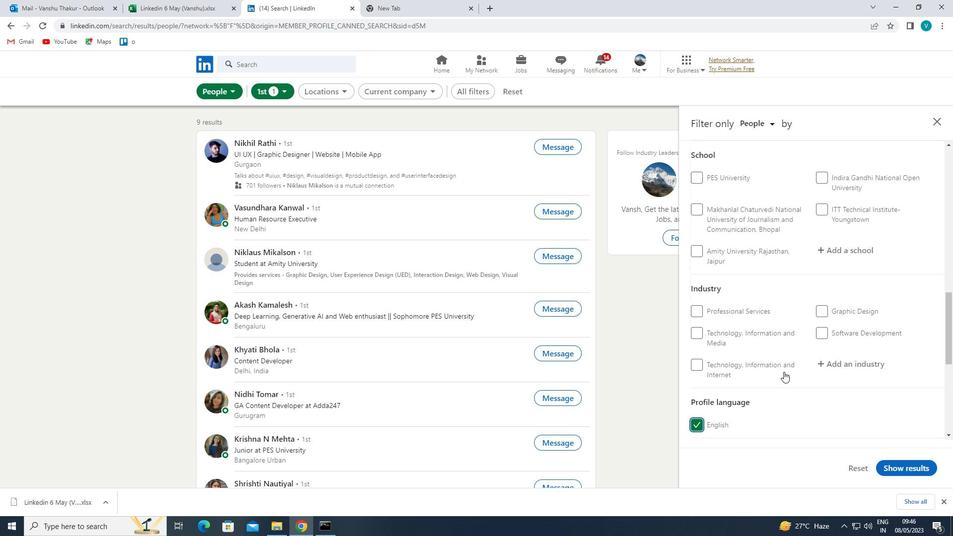 
Action: Mouse scrolled (786, 372) with delta (0, 0)
Screenshot: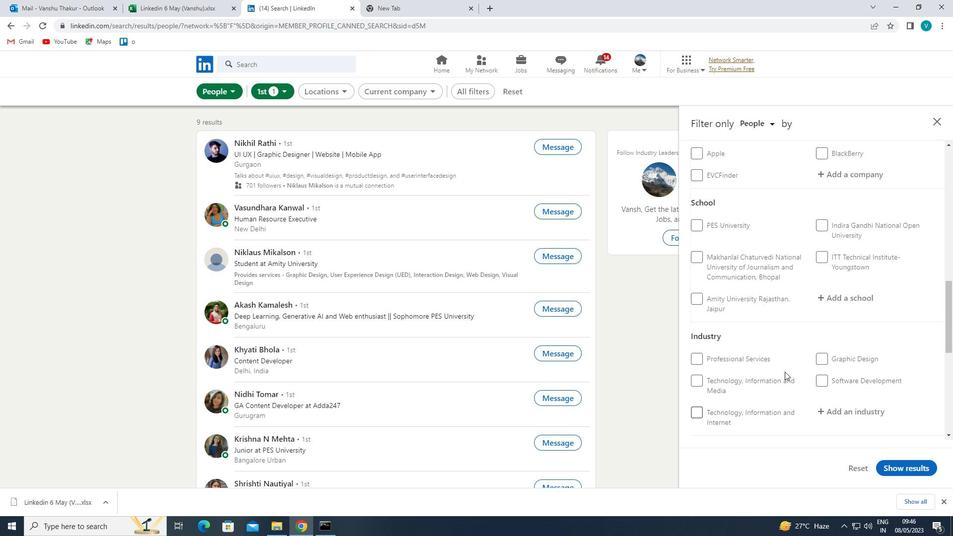 
Action: Mouse moved to (876, 283)
Screenshot: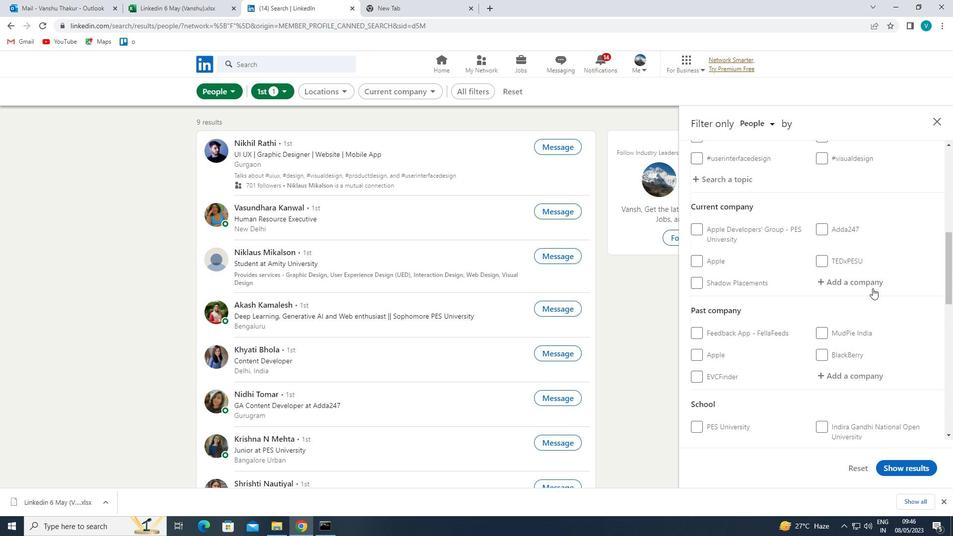 
Action: Mouse pressed left at (876, 283)
Screenshot: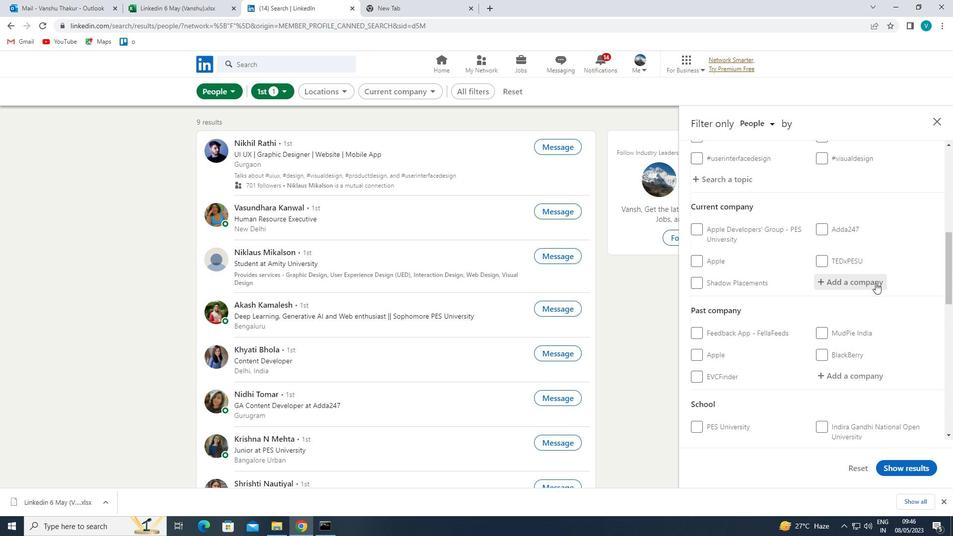 
Action: Key pressed <Key.shift>FANATICS
Screenshot: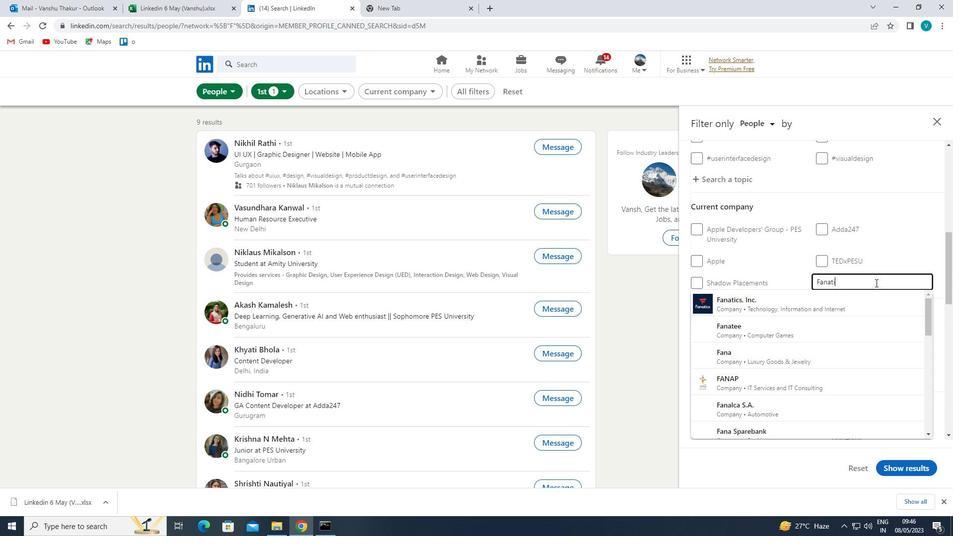 
Action: Mouse moved to (849, 299)
Screenshot: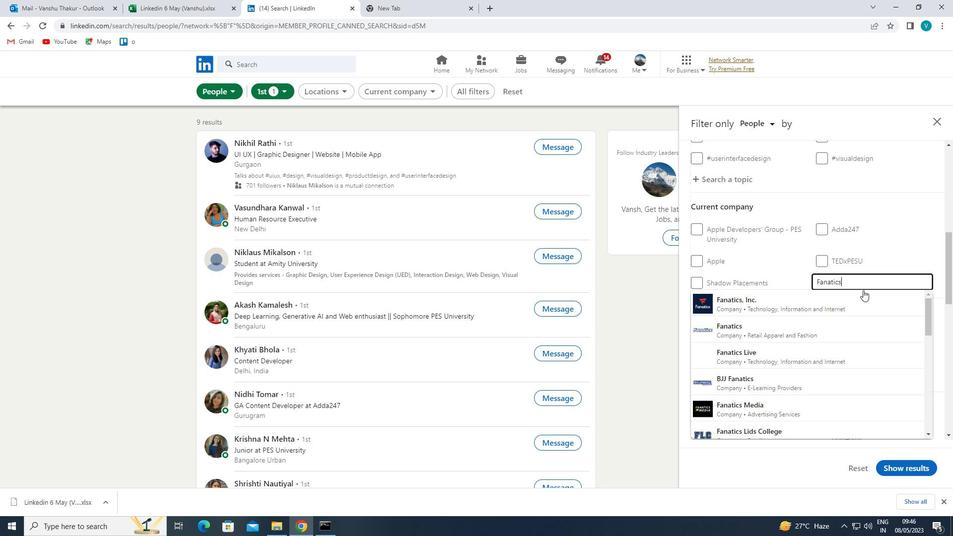 
Action: Mouse pressed left at (849, 299)
Screenshot: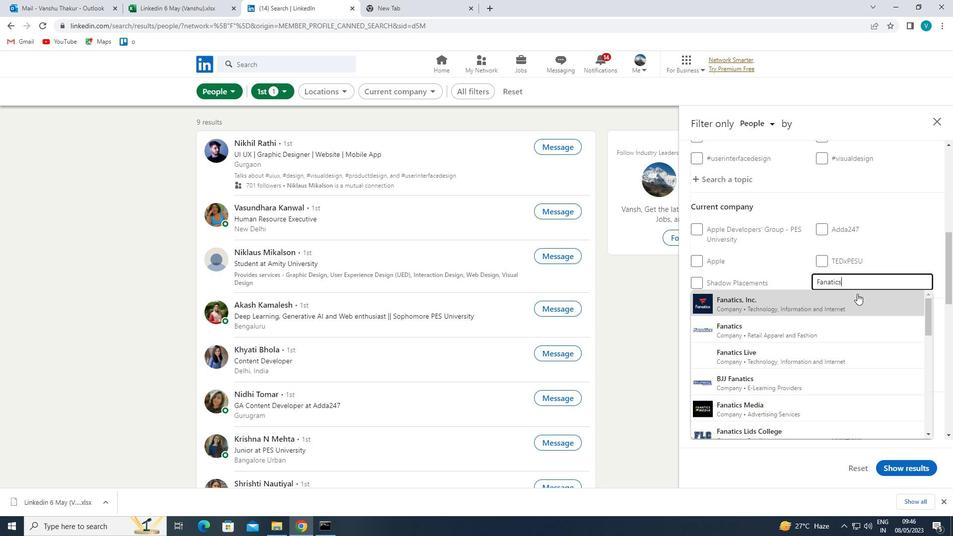 
Action: Mouse moved to (848, 299)
Screenshot: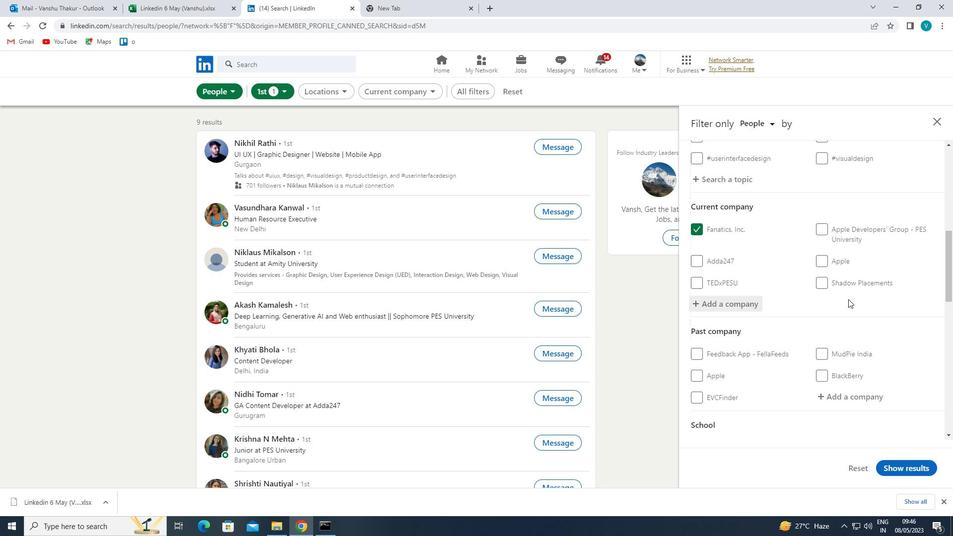 
Action: Mouse scrolled (848, 299) with delta (0, 0)
Screenshot: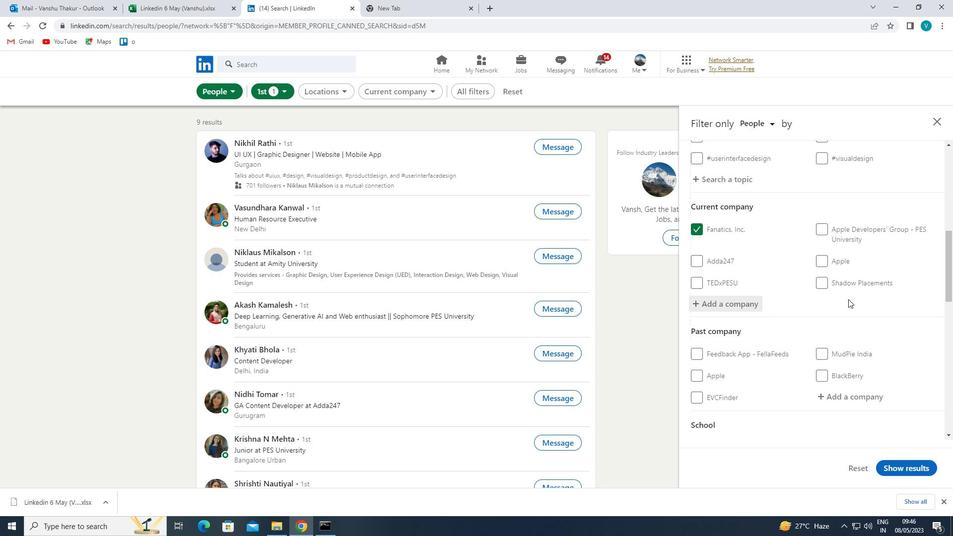 
Action: Mouse moved to (847, 300)
Screenshot: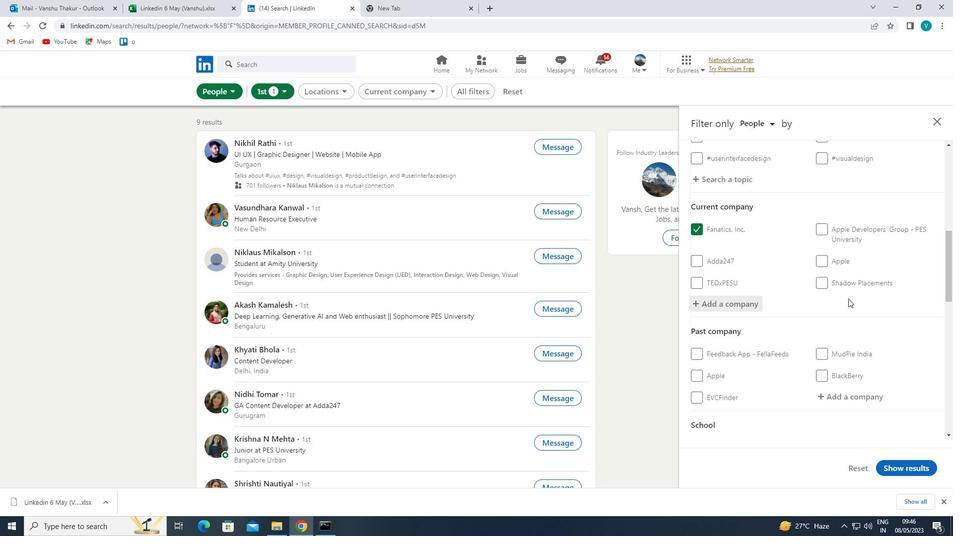 
Action: Mouse scrolled (847, 299) with delta (0, 0)
Screenshot: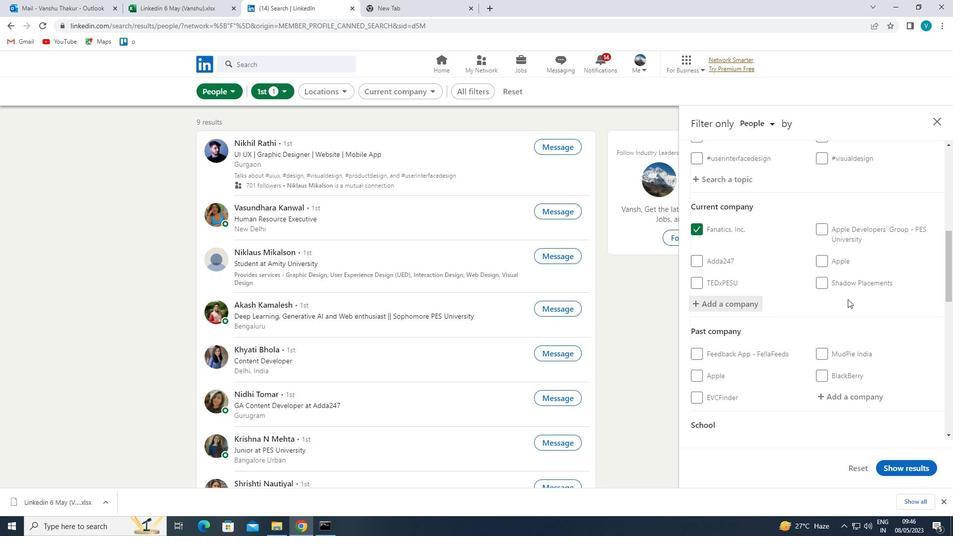 
Action: Mouse scrolled (847, 299) with delta (0, 0)
Screenshot: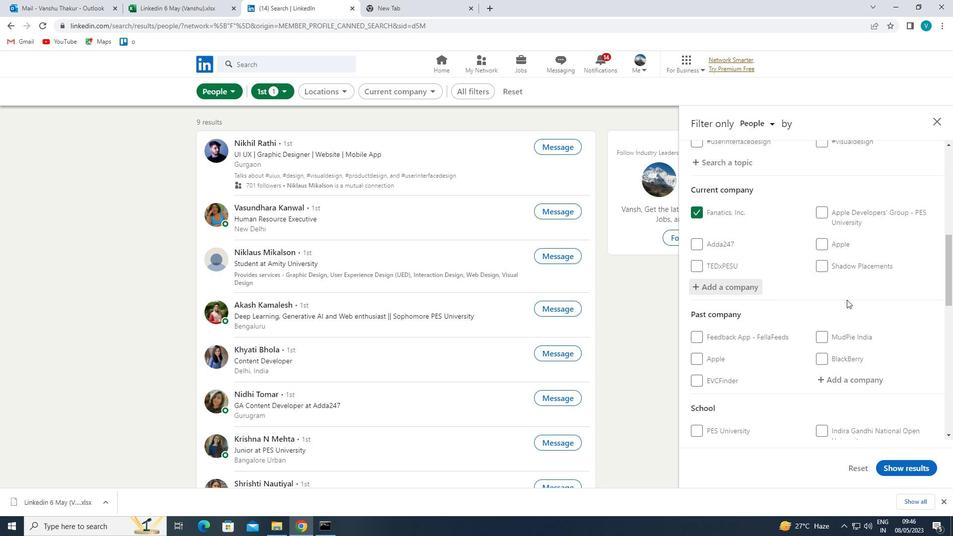 
Action: Mouse scrolled (847, 299) with delta (0, 0)
Screenshot: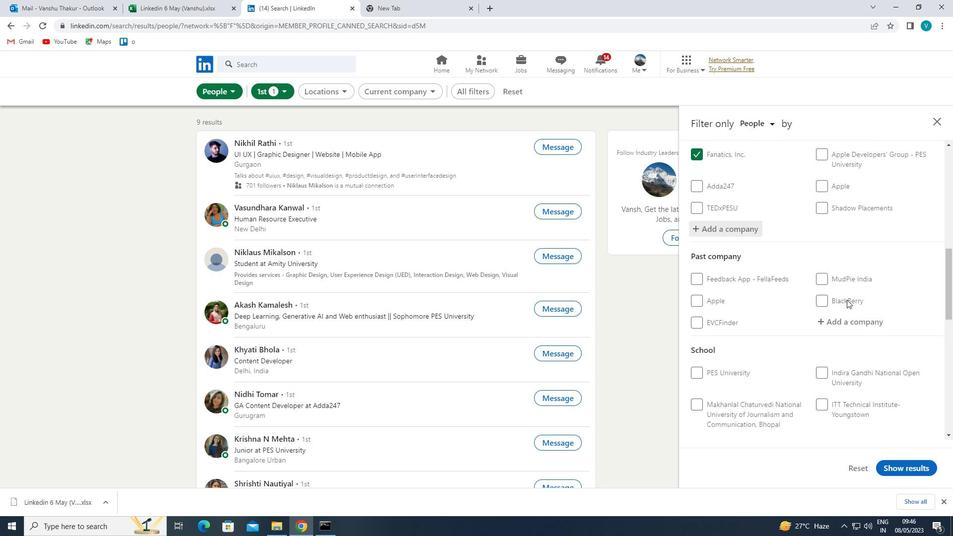 
Action: Mouse moved to (844, 316)
Screenshot: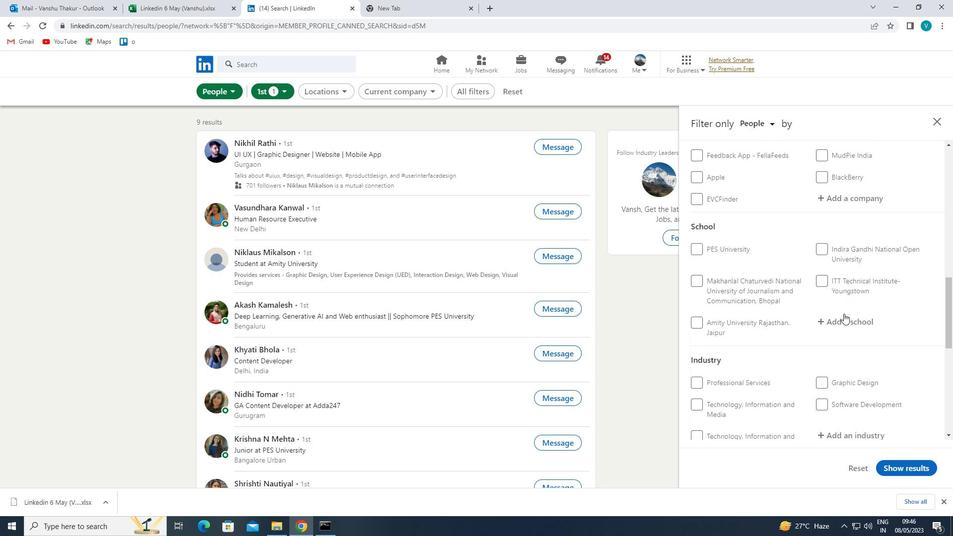 
Action: Mouse pressed left at (844, 316)
Screenshot: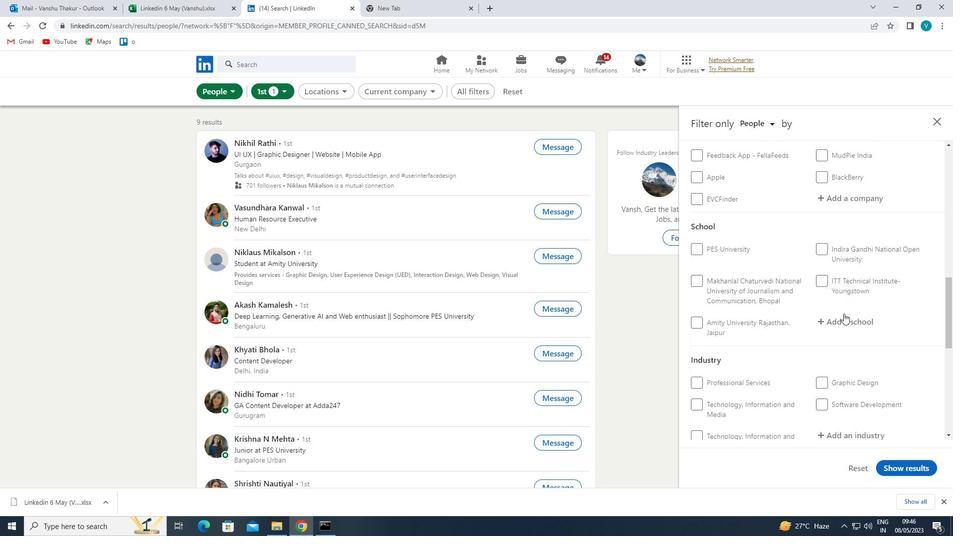 
Action: Key pressed <Key.shift>N<Key.backspace><Key.shift>MAHARASHTRA
Screenshot: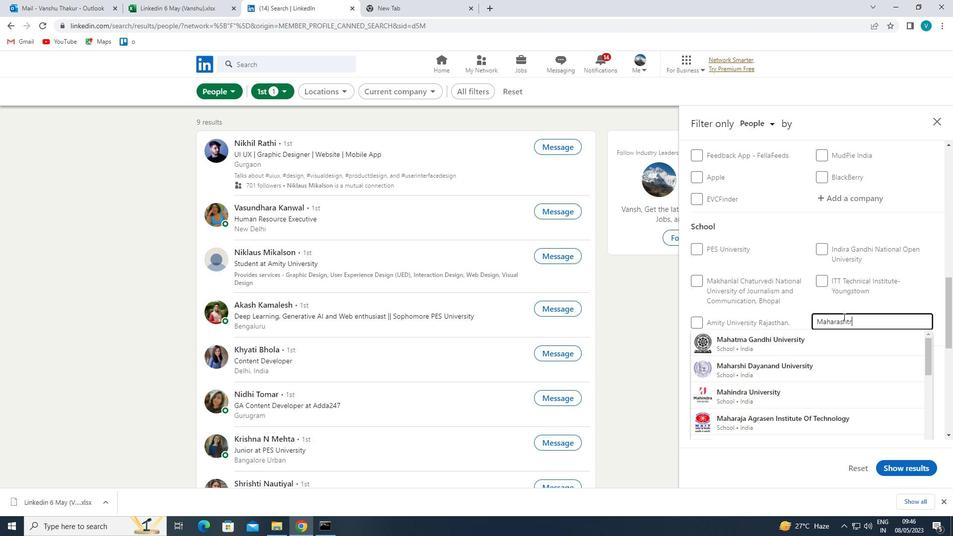 
Action: Mouse moved to (840, 388)
Screenshot: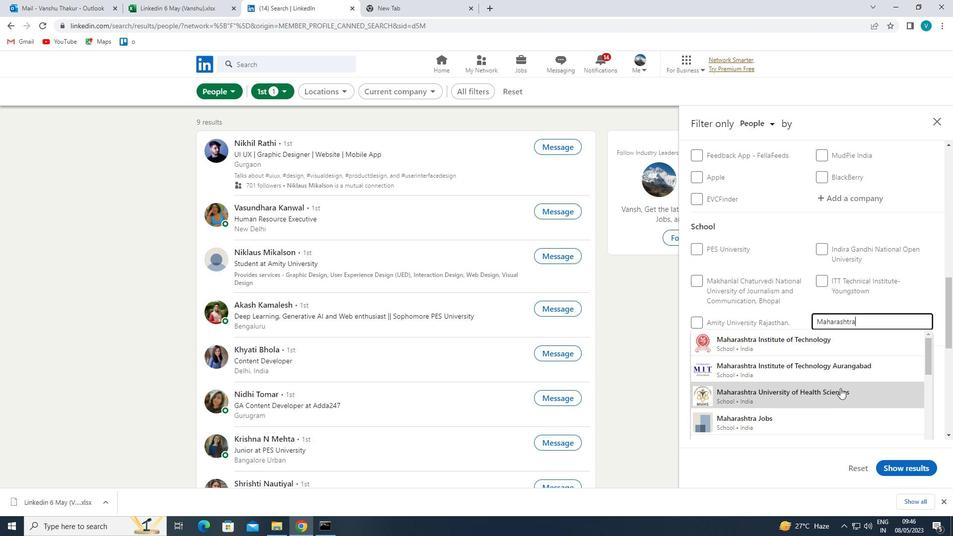 
Action: Mouse pressed left at (840, 388)
Screenshot: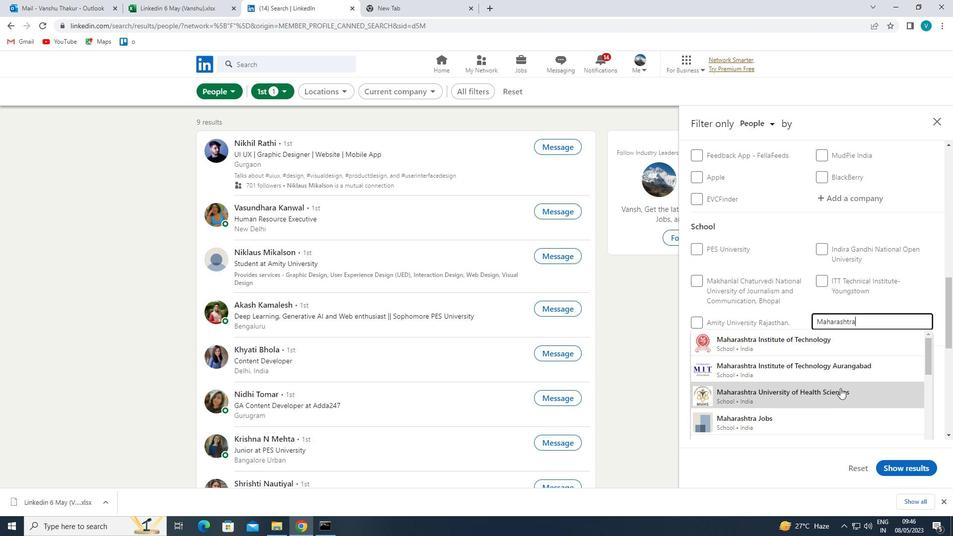 
Action: Mouse moved to (843, 388)
Screenshot: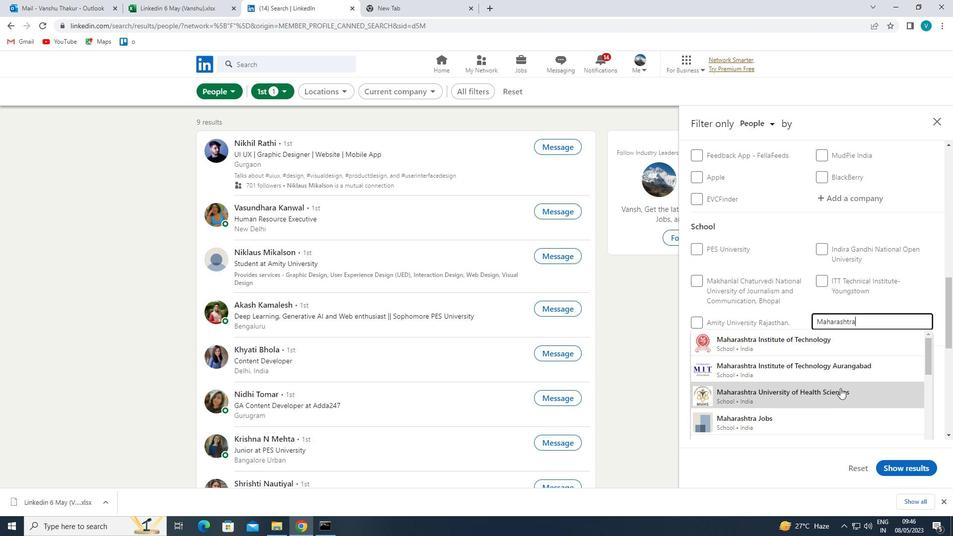 
Action: Mouse scrolled (843, 387) with delta (0, 0)
Screenshot: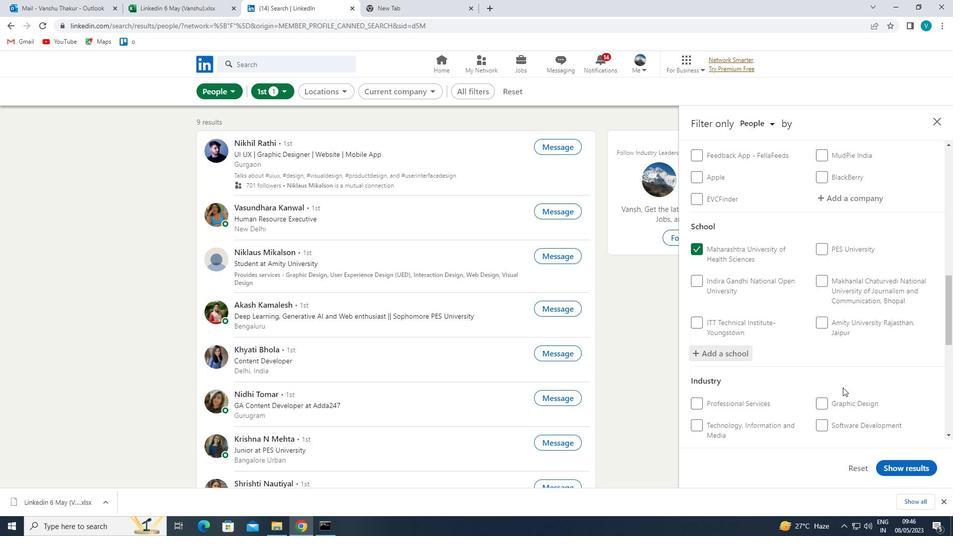 
Action: Mouse scrolled (843, 387) with delta (0, 0)
Screenshot: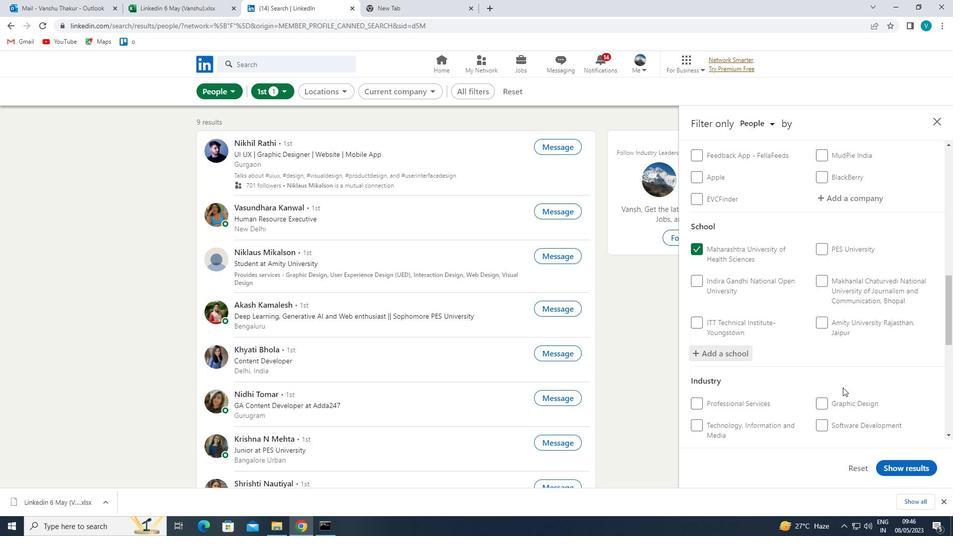 
Action: Mouse moved to (848, 353)
Screenshot: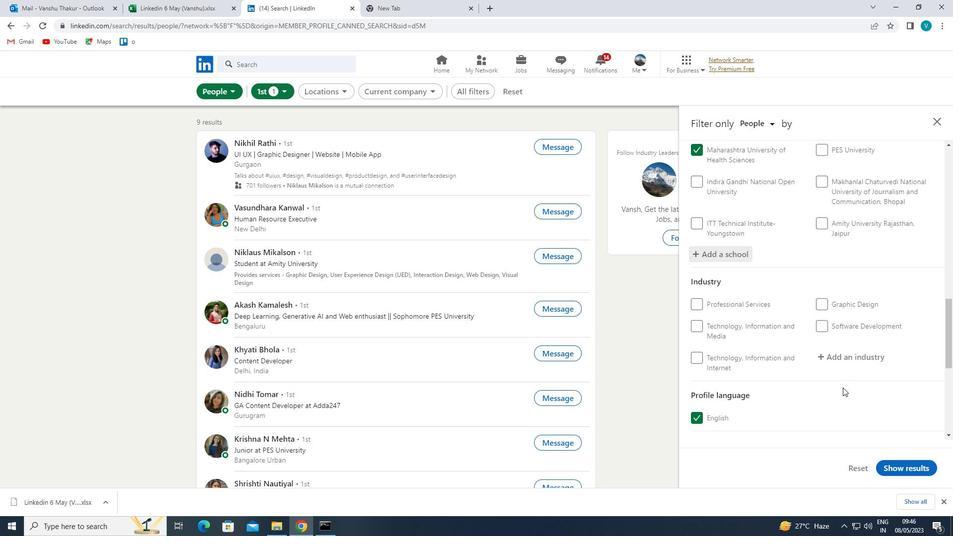 
Action: Mouse pressed left at (848, 353)
Screenshot: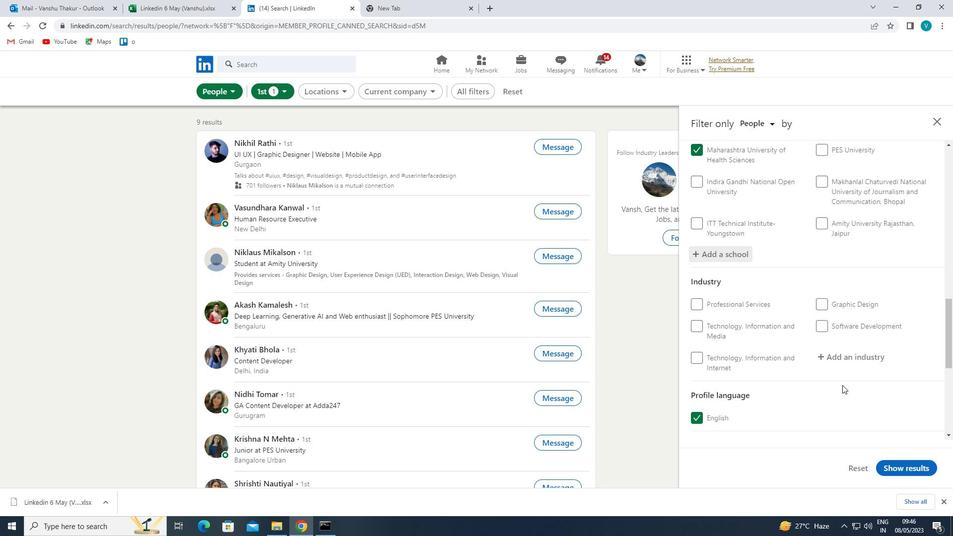 
Action: Key pressed <Key.shift>WINF<Key.backspace>D<Key.space>
Screenshot: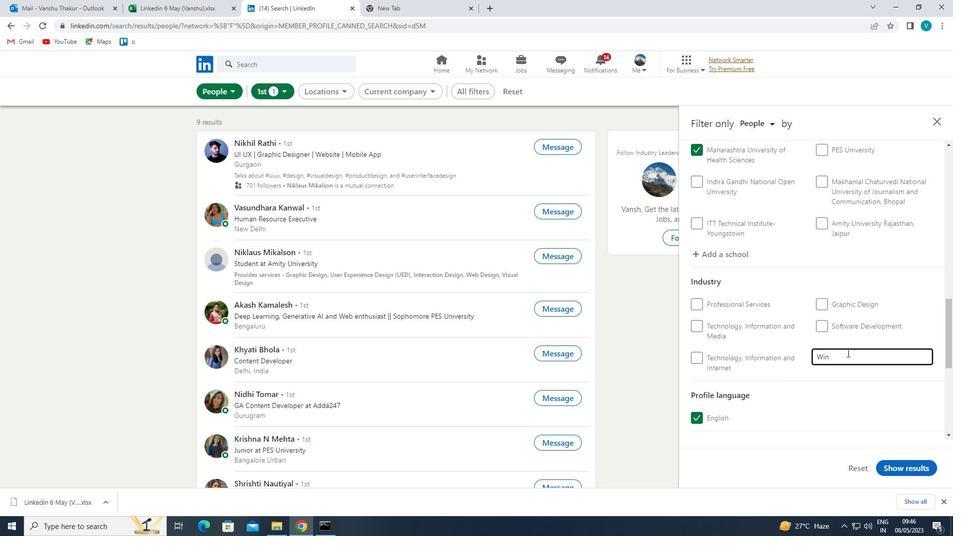 
Action: Mouse moved to (838, 367)
Screenshot: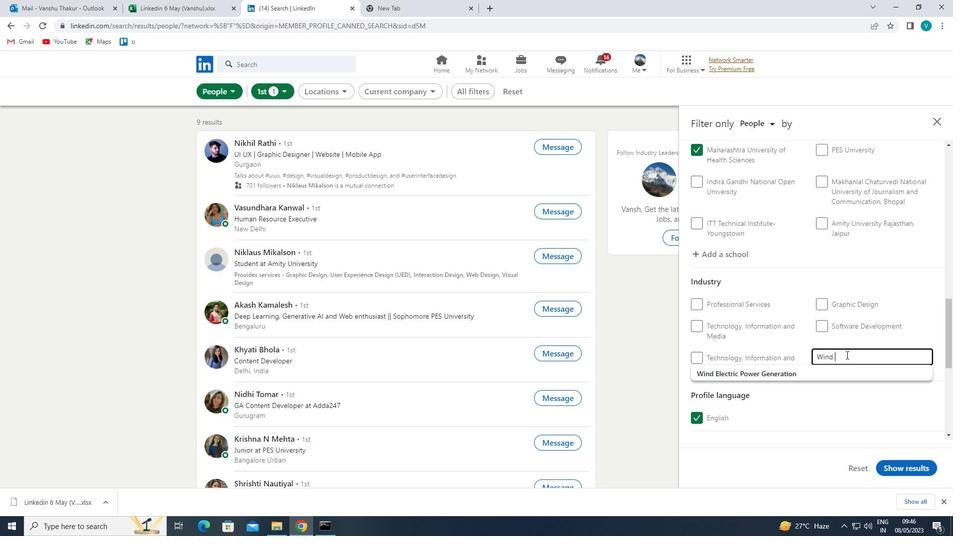 
Action: Mouse pressed left at (838, 367)
Screenshot: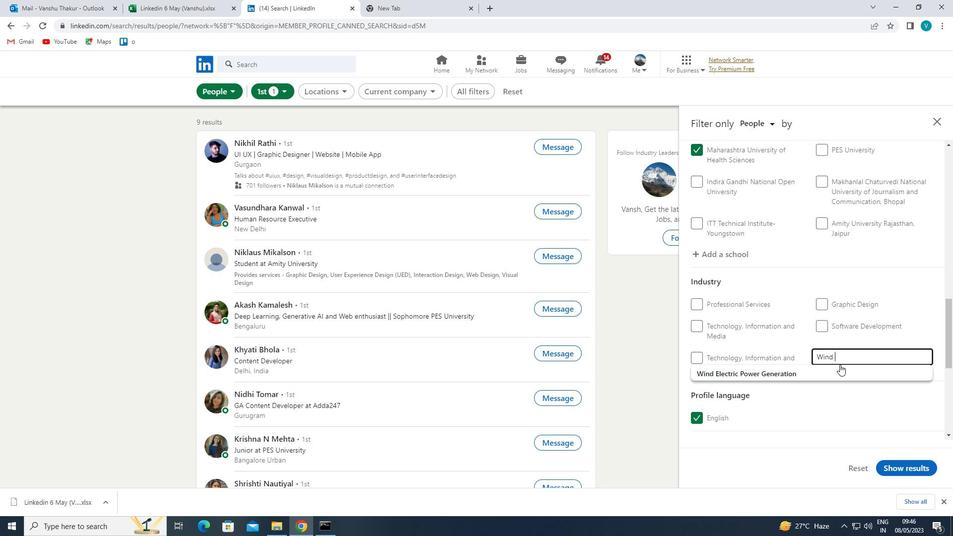 
Action: Mouse moved to (838, 370)
Screenshot: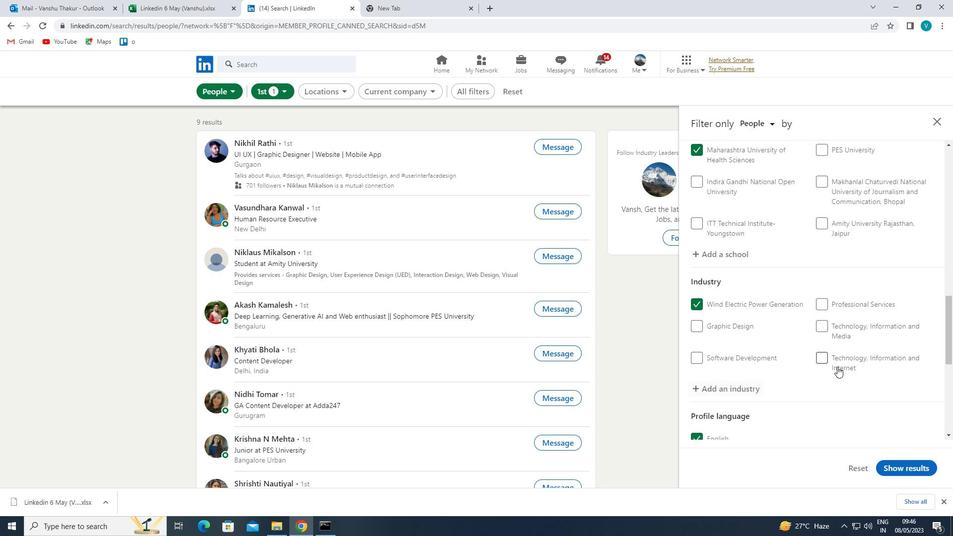 
Action: Mouse scrolled (838, 370) with delta (0, 0)
Screenshot: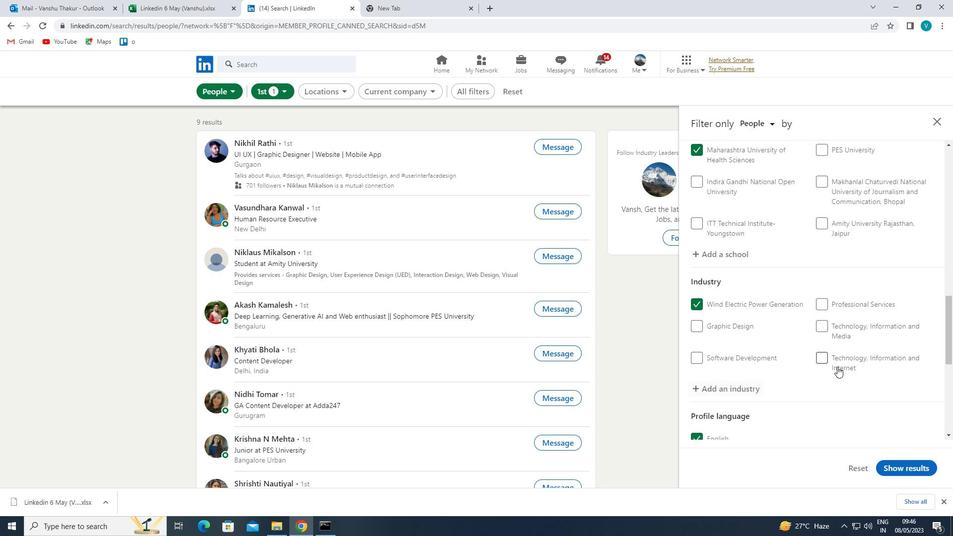 
Action: Mouse moved to (834, 375)
Screenshot: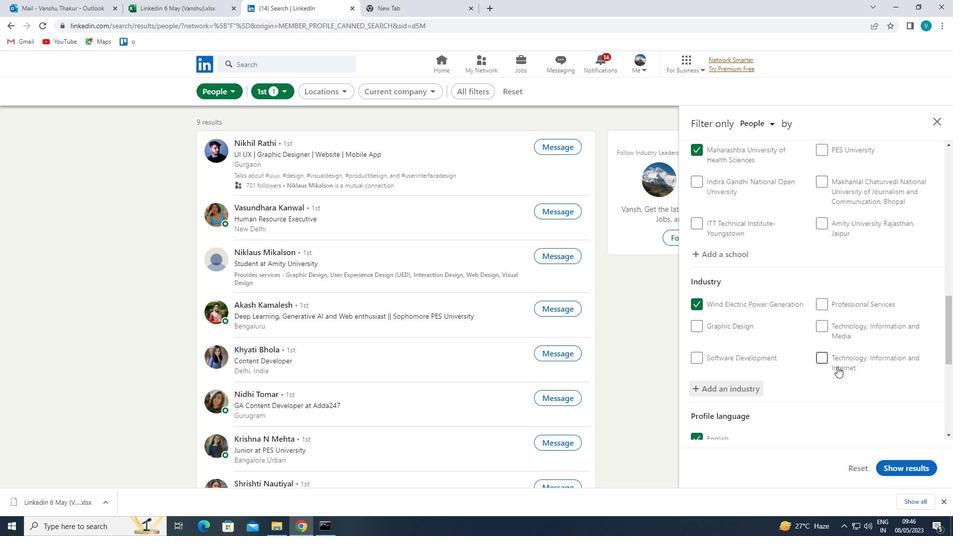 
Action: Mouse scrolled (834, 375) with delta (0, 0)
Screenshot: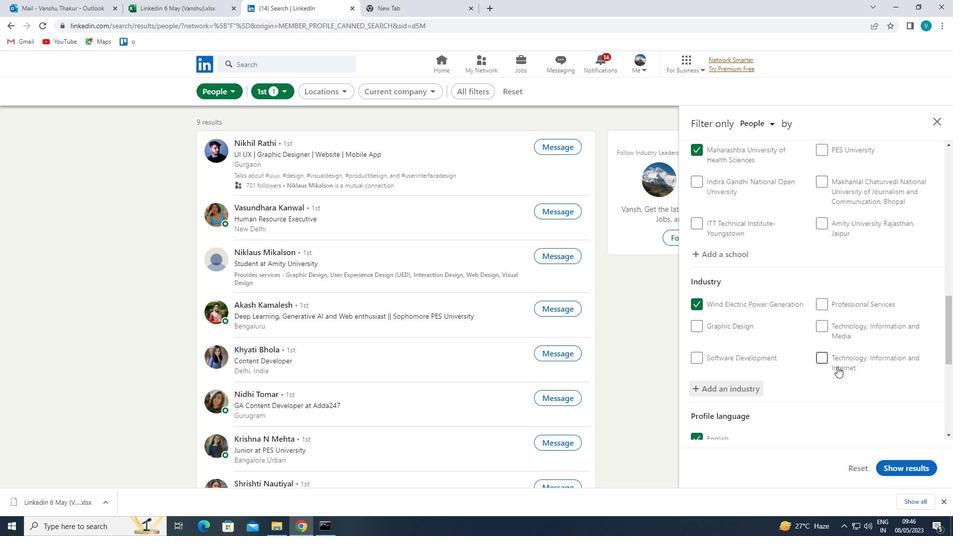 
Action: Mouse moved to (832, 376)
Screenshot: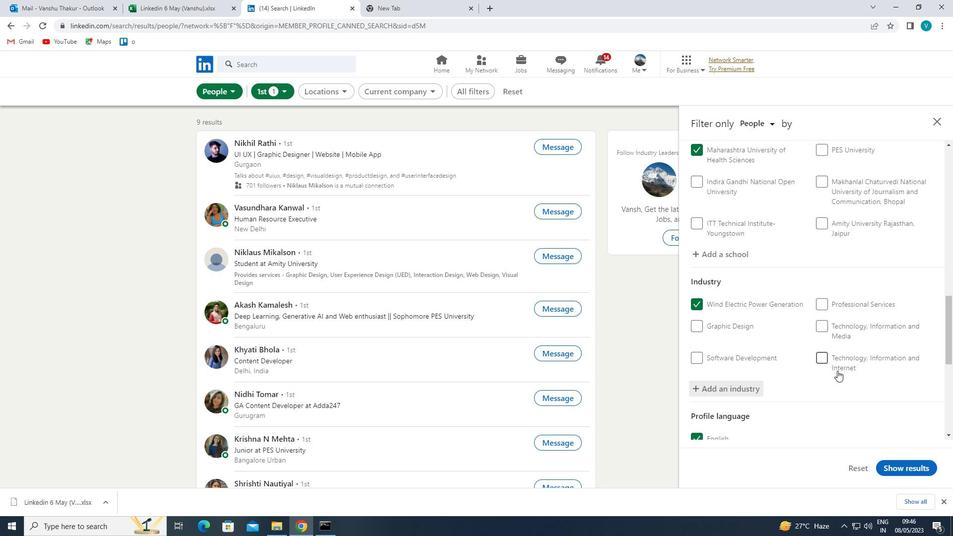 
Action: Mouse scrolled (832, 375) with delta (0, 0)
Screenshot: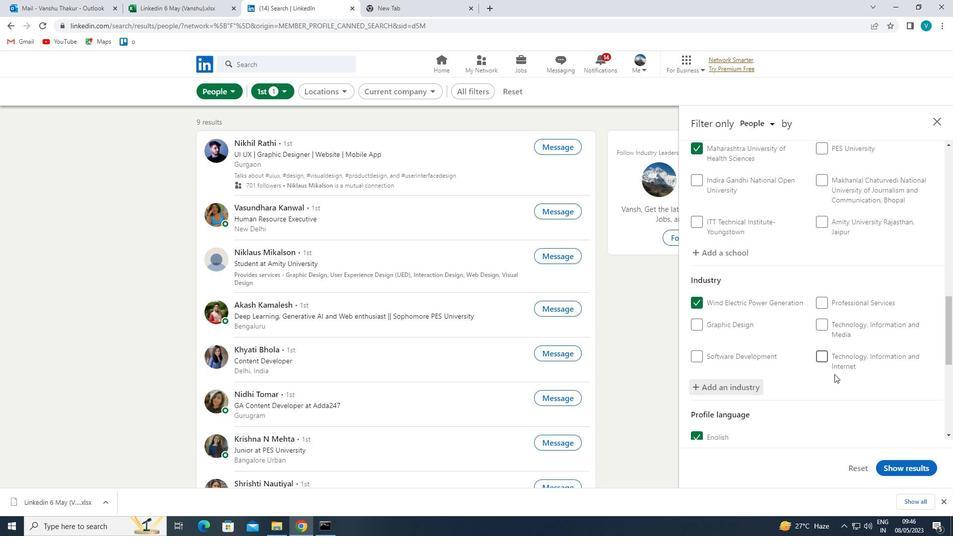 
Action: Mouse moved to (829, 376)
Screenshot: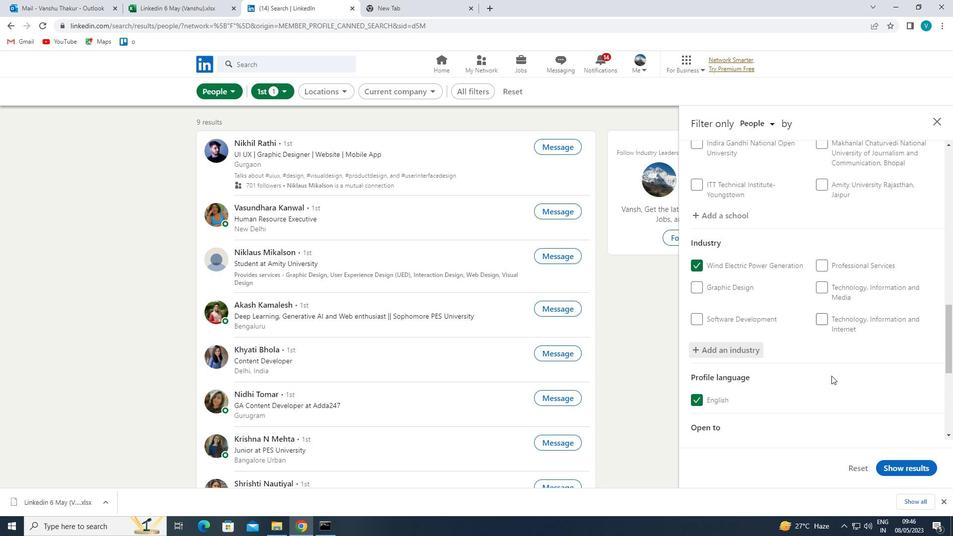 
Action: Mouse scrolled (829, 375) with delta (0, 0)
Screenshot: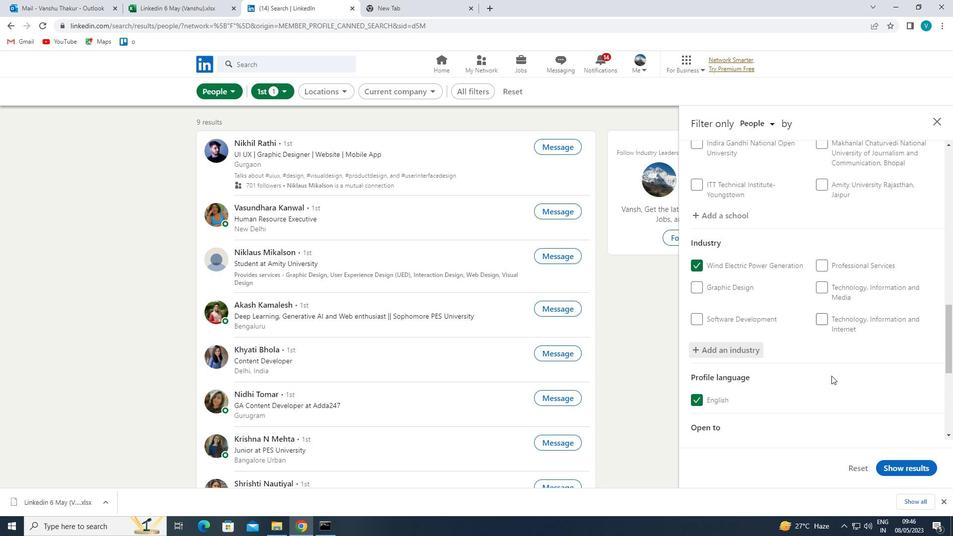 
Action: Mouse moved to (828, 376)
Screenshot: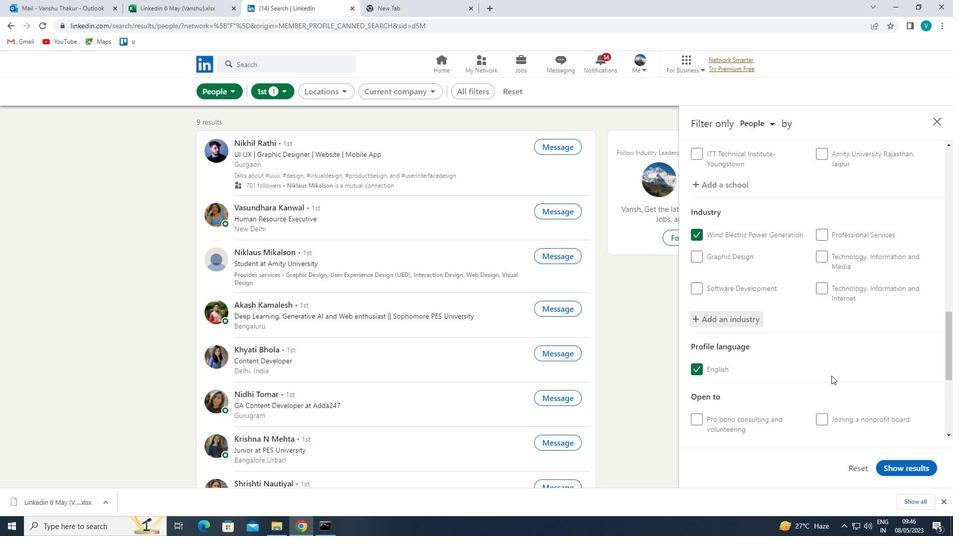 
Action: Mouse scrolled (828, 375) with delta (0, 0)
Screenshot: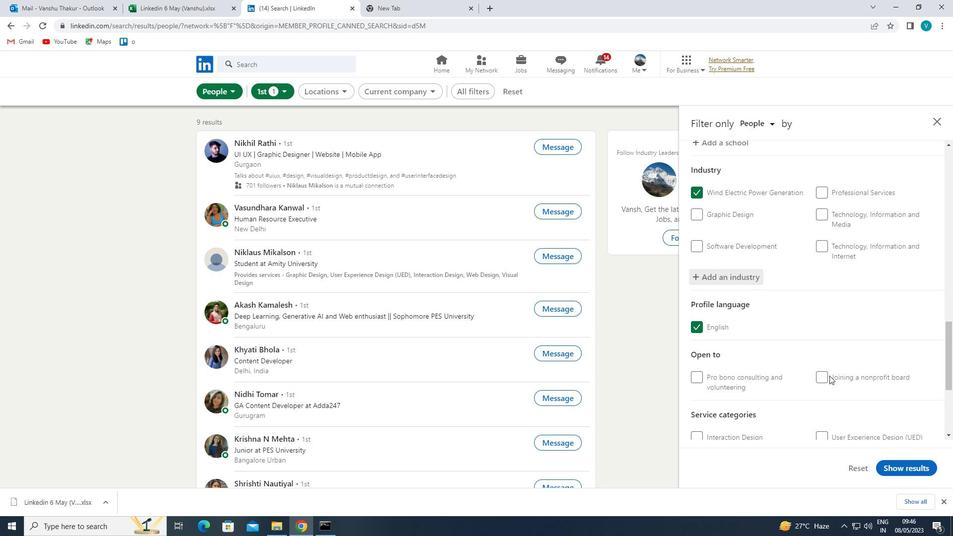
Action: Mouse moved to (828, 376)
Screenshot: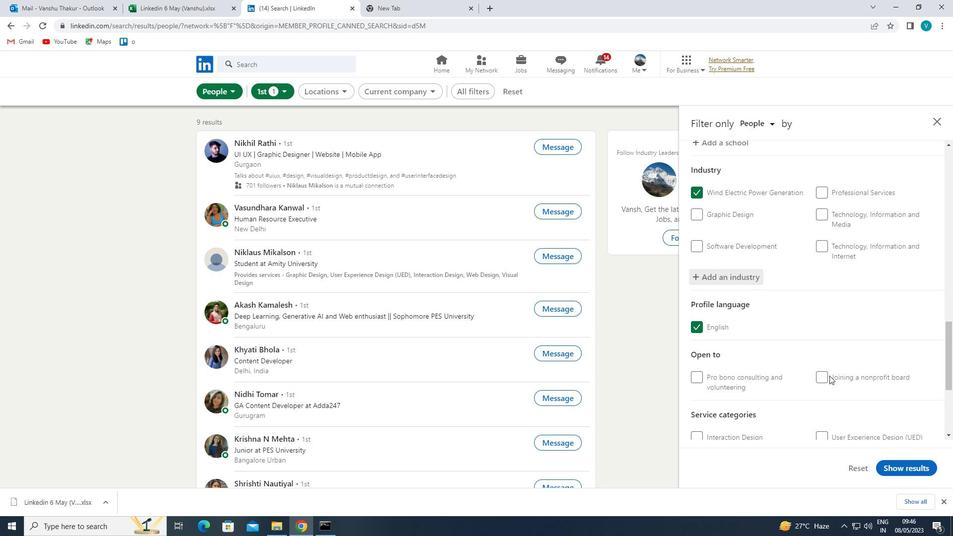 
Action: Mouse scrolled (828, 375) with delta (0, 0)
Screenshot: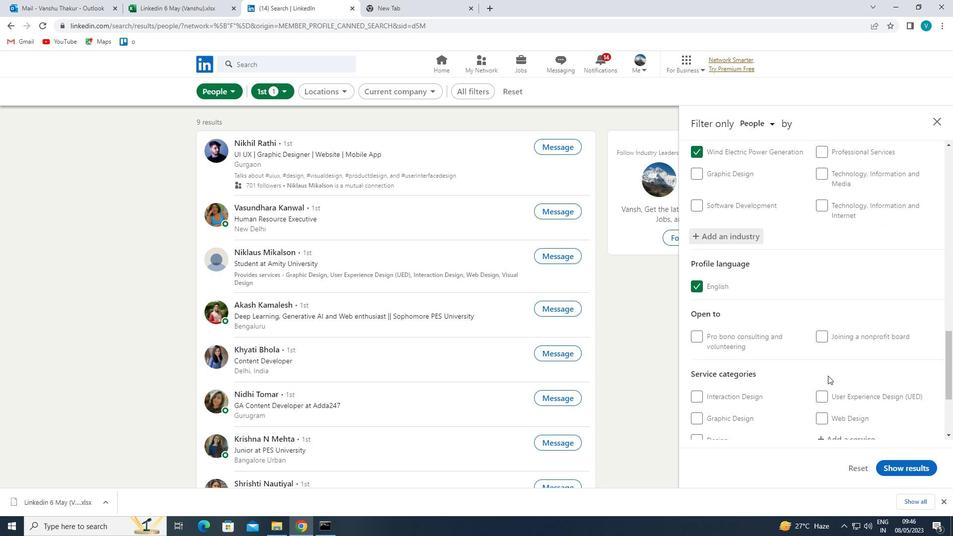 
Action: Mouse moved to (837, 295)
Screenshot: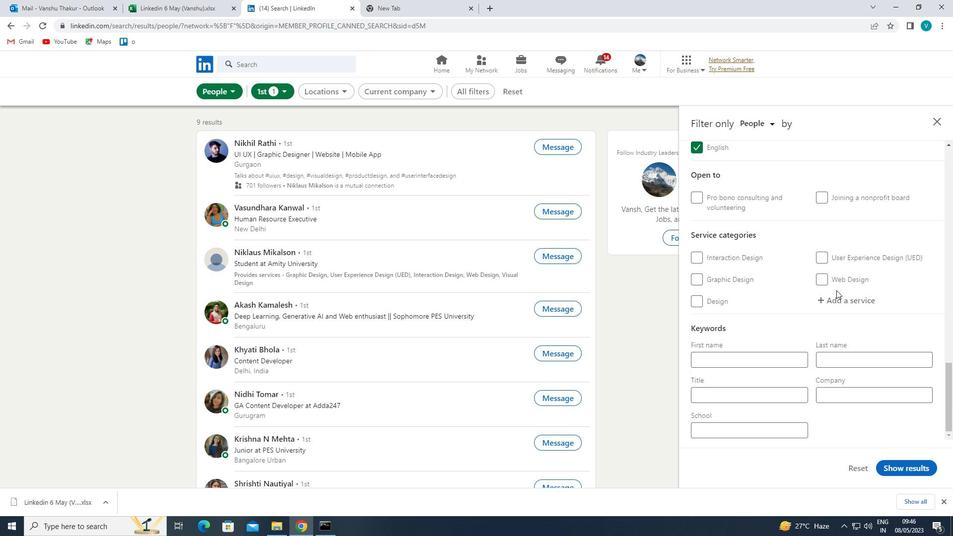 
Action: Mouse pressed left at (837, 295)
Screenshot: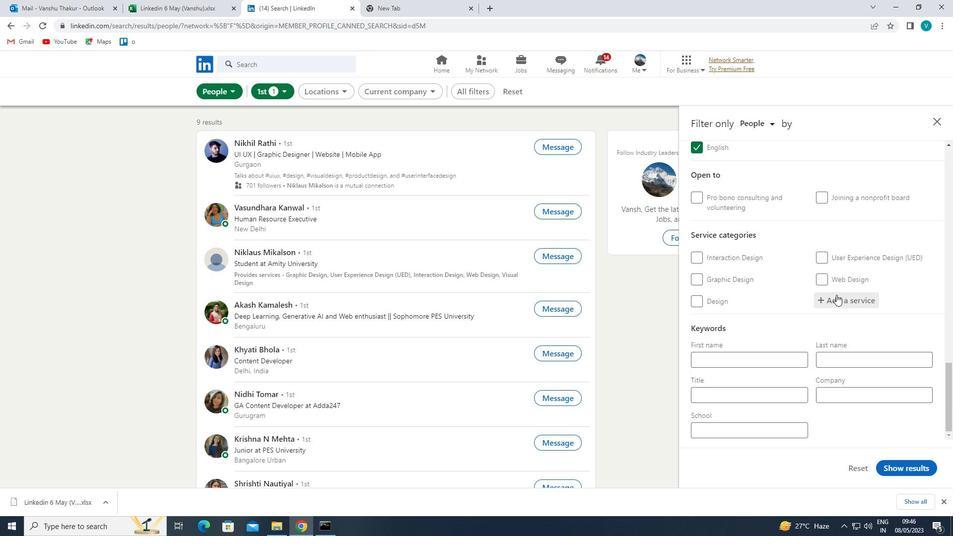 
Action: Key pressed <Key.shift>VIDEO<Key.space>
Screenshot: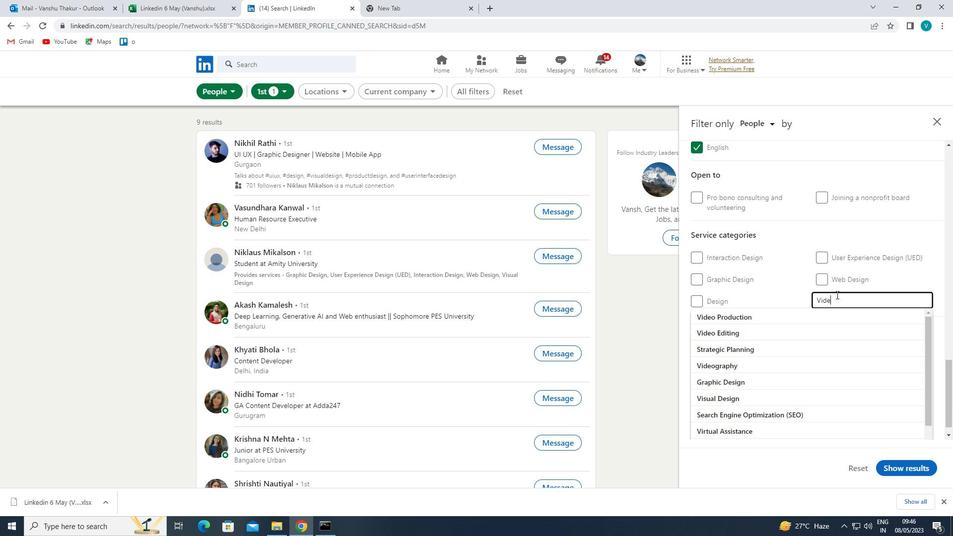 
Action: Mouse moved to (765, 383)
Screenshot: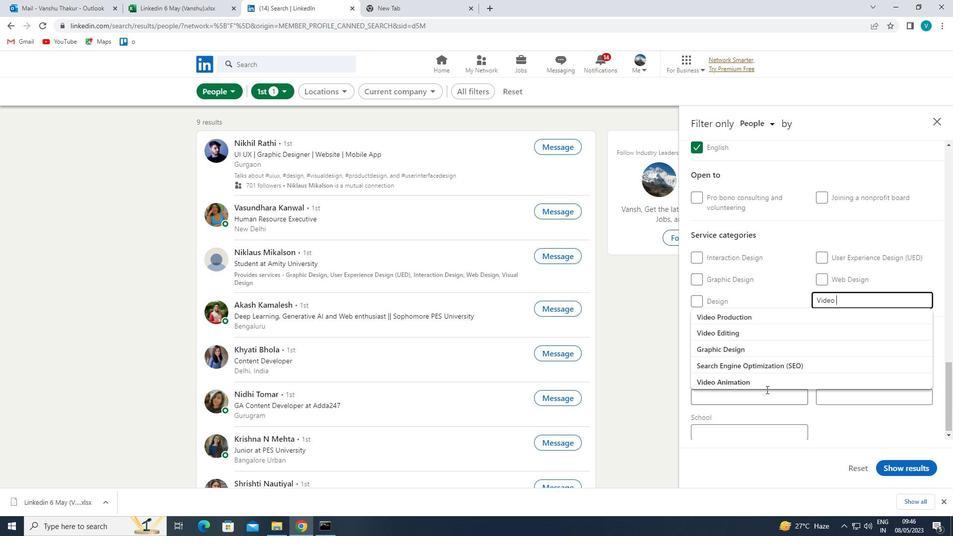 
Action: Mouse pressed left at (765, 383)
Screenshot: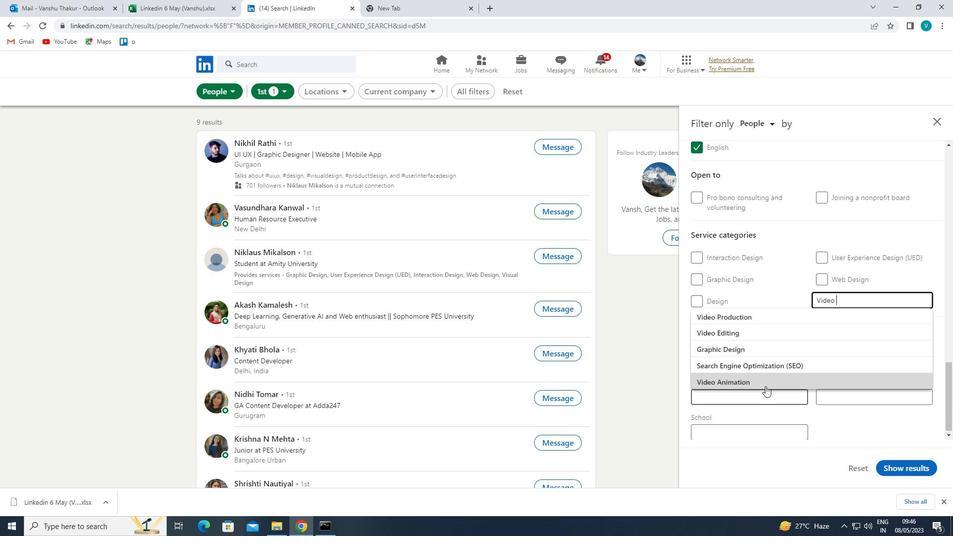 
Action: Mouse scrolled (765, 382) with delta (0, 0)
Screenshot: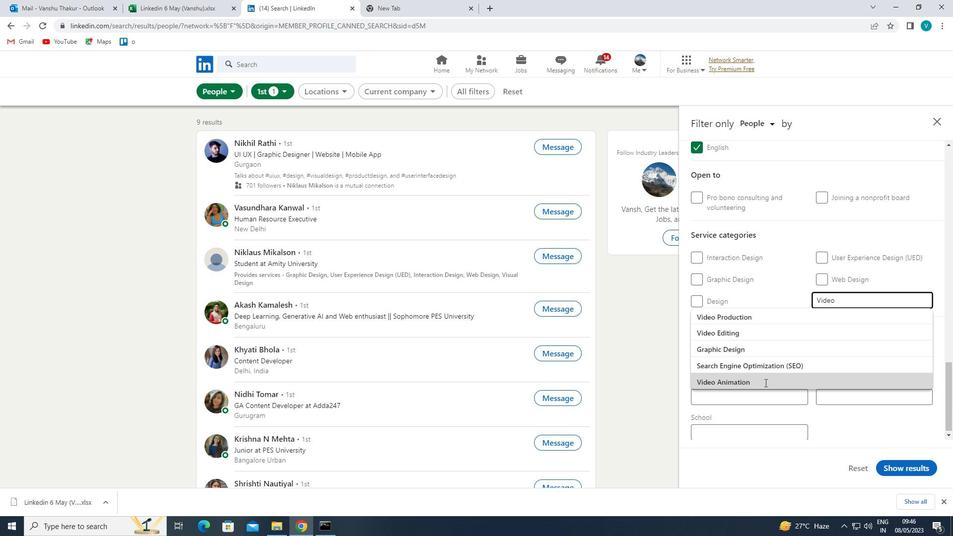 
Action: Mouse scrolled (765, 382) with delta (0, 0)
Screenshot: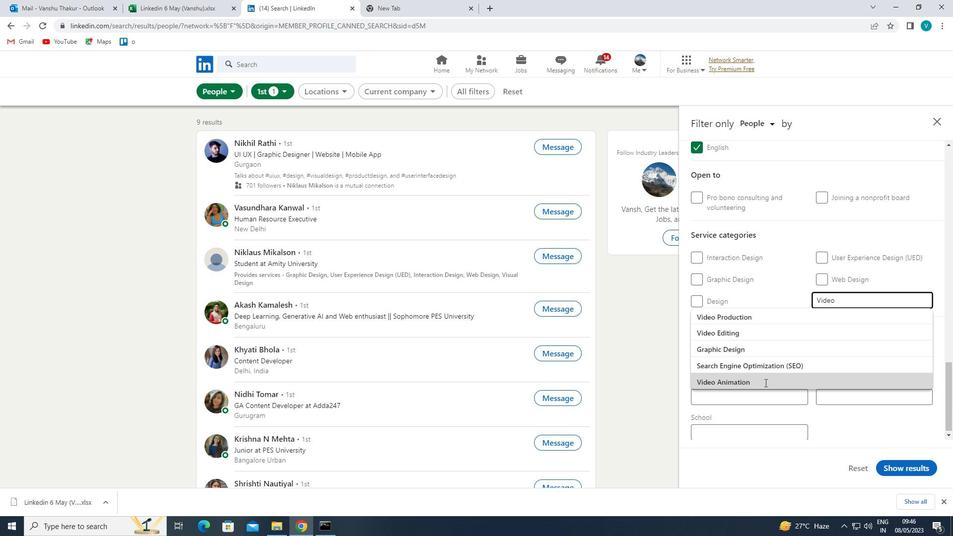 
Action: Mouse scrolled (765, 382) with delta (0, 0)
Screenshot: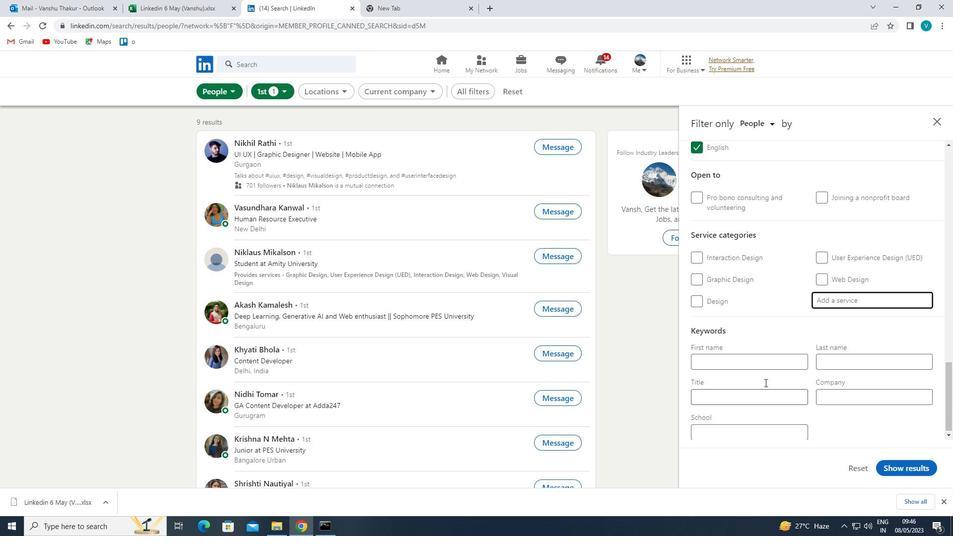 
Action: Mouse moved to (760, 393)
Screenshot: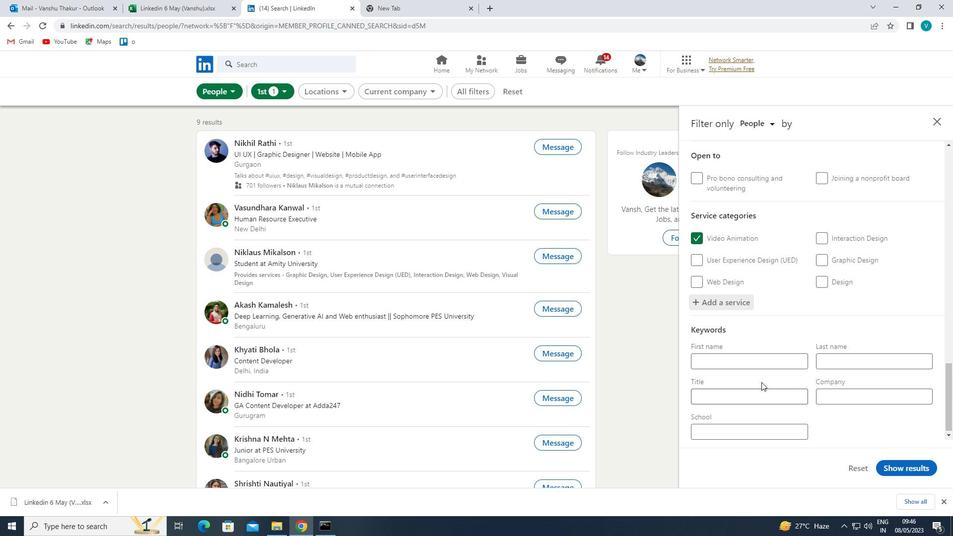 
Action: Mouse pressed left at (760, 393)
Screenshot: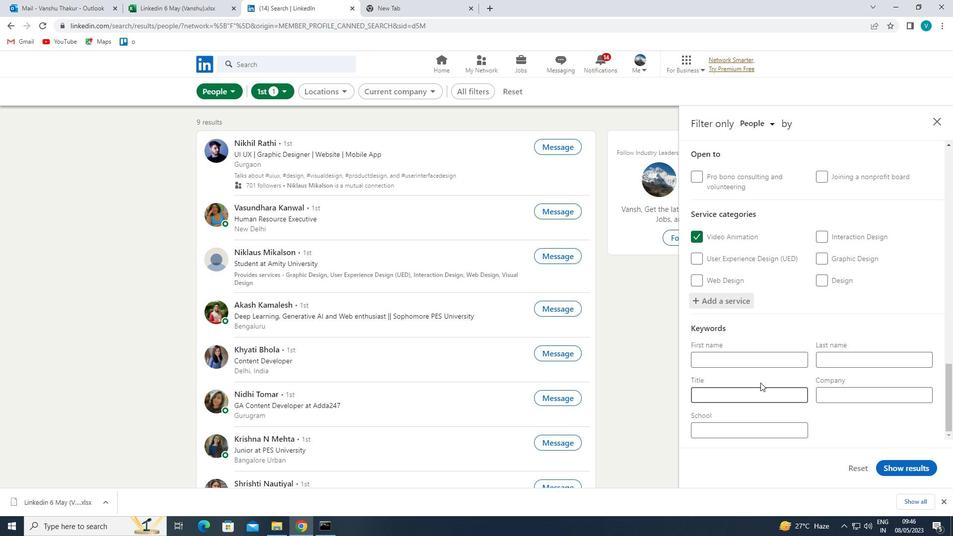 
Action: Mouse moved to (762, 393)
Screenshot: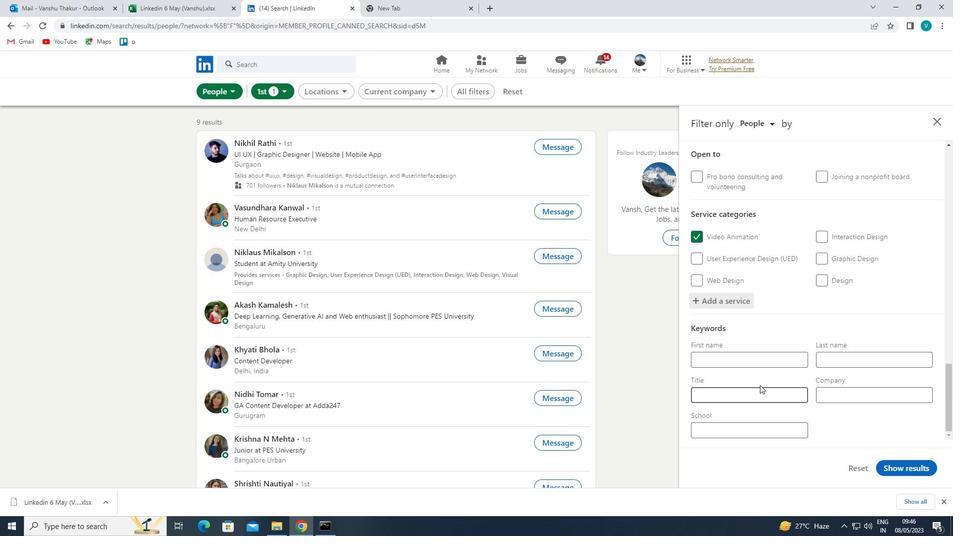 
Action: Key pressed <Key.shift>FOOD<Key.space><Key.shift>KITCHEN<Key.space><Key.shift>WORKER<Key.space>
Screenshot: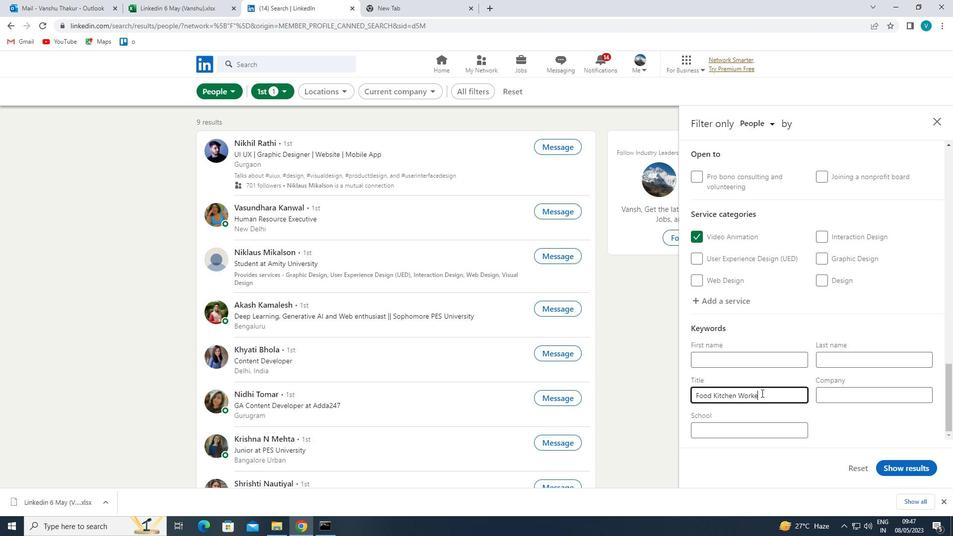 
Action: Mouse moved to (928, 467)
Screenshot: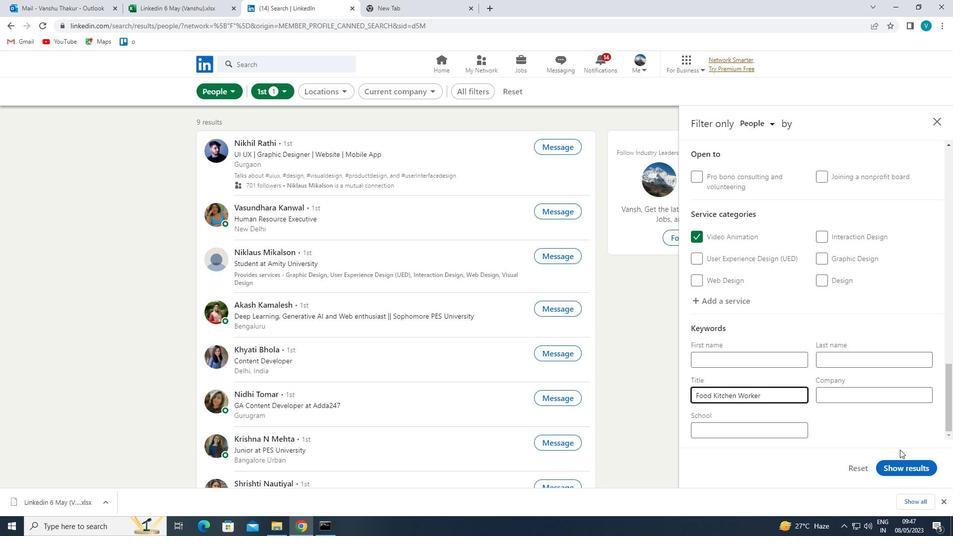 
Action: Mouse pressed left at (928, 467)
Screenshot: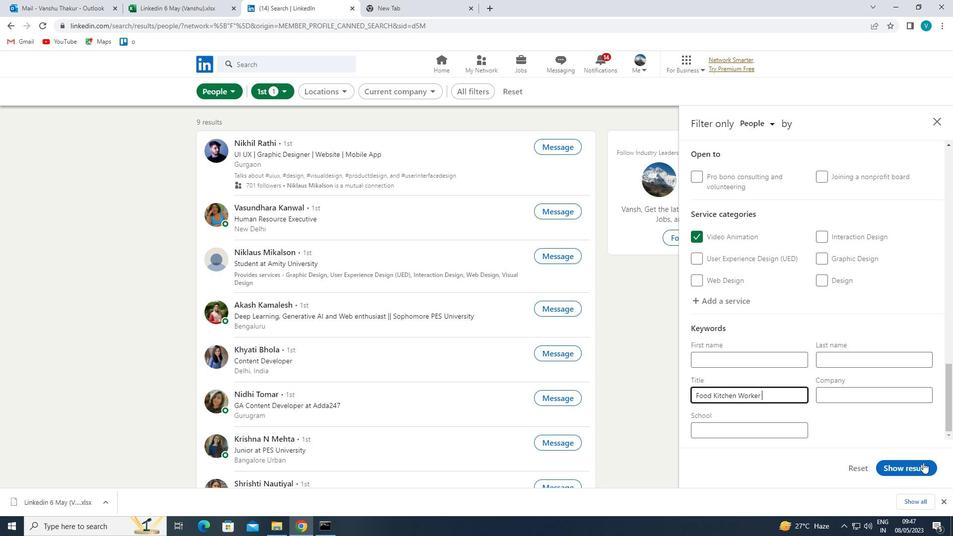 
